 Task: Open Card Arbitration Execution Review in Board Sales Forecasting Software to Workspace Administrative Assistance and add a team member Softage.1@softage.net, a label Red, a checklist Affiliate Marketing, an attachment from your google drive, a color Red and finally, add a card description 'Plan and execute company team-building activity outdoors' and a comment 'This task presents an opportunity to innovate and come up with new solutions to old problems.'. Add a start date 'Jan 01, 1900' with a due date 'Jan 08, 1900'
Action: Mouse moved to (318, 190)
Screenshot: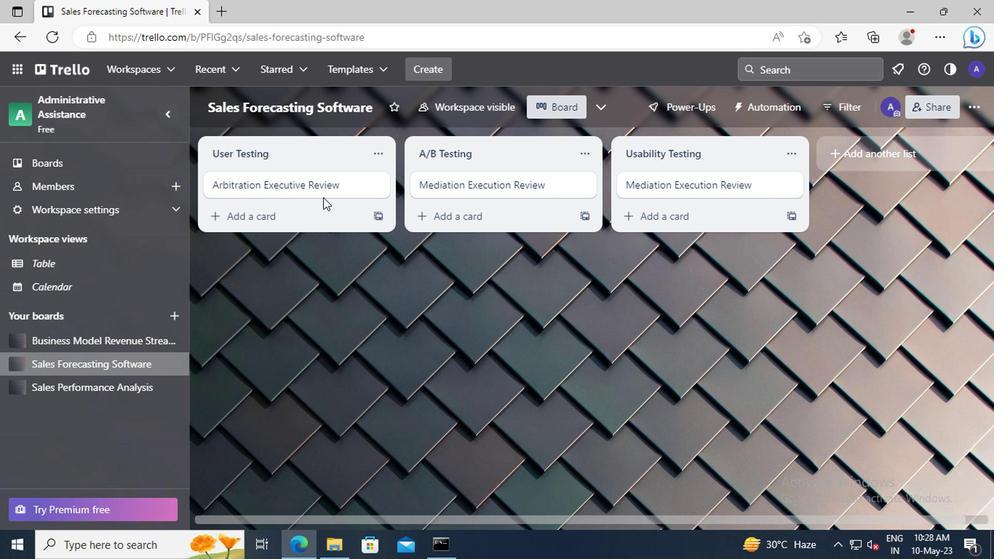 
Action: Mouse pressed left at (318, 190)
Screenshot: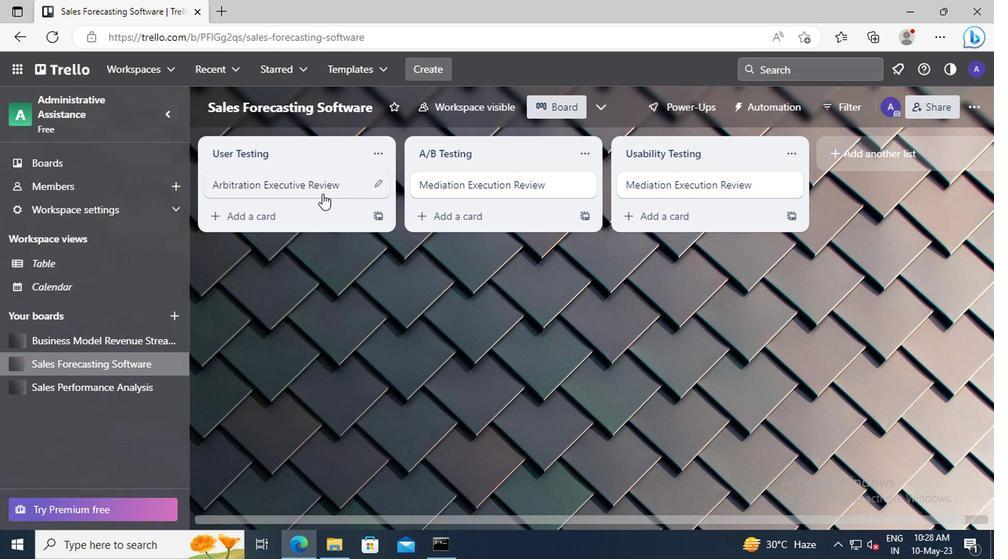 
Action: Mouse moved to (682, 186)
Screenshot: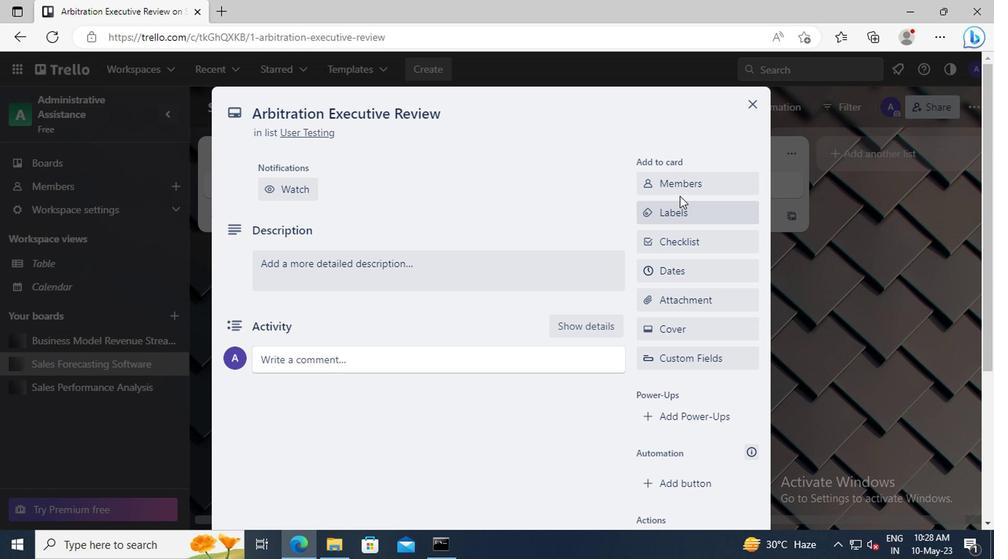
Action: Mouse pressed left at (682, 186)
Screenshot: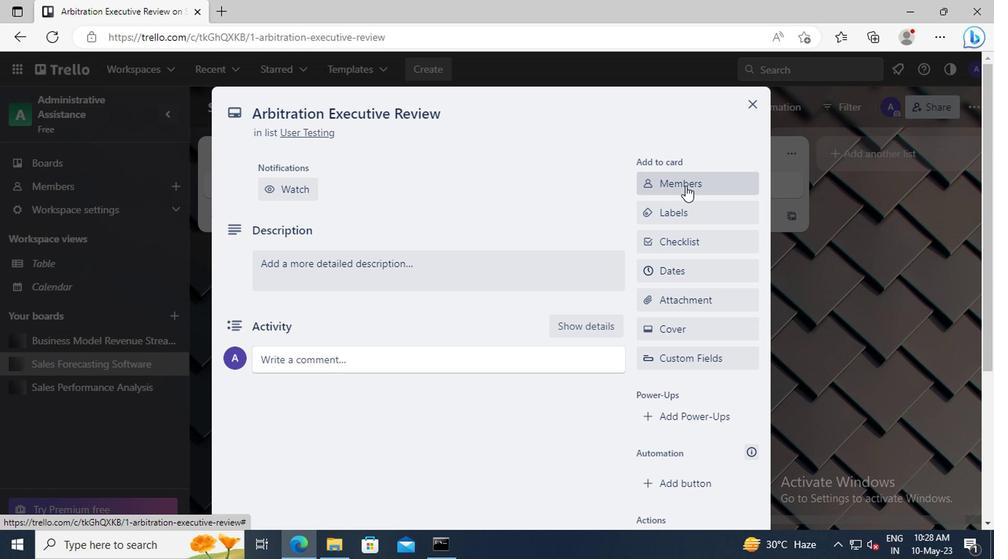 
Action: Key pressed <Key.shift>SOFTAGE.1
Screenshot: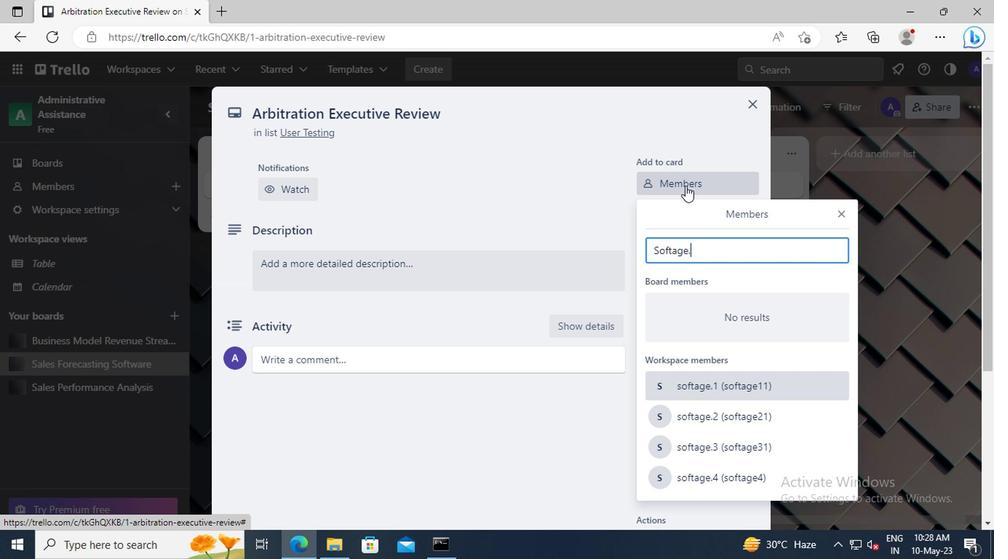 
Action: Mouse moved to (696, 386)
Screenshot: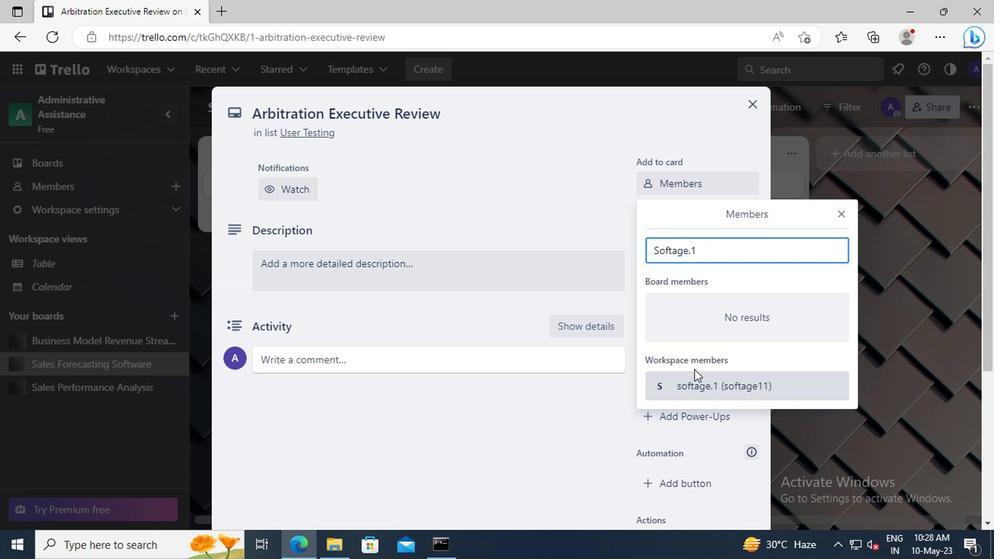 
Action: Mouse pressed left at (696, 386)
Screenshot: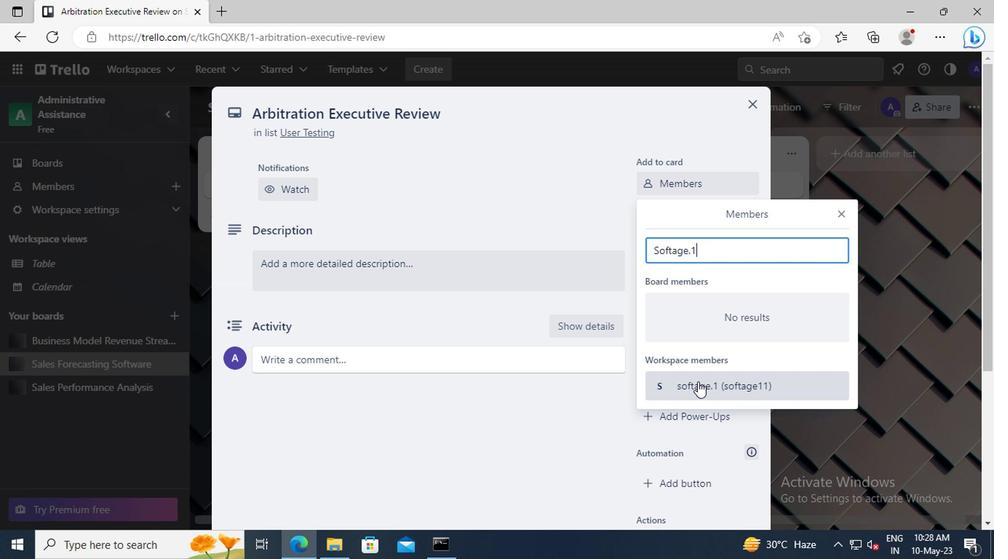 
Action: Mouse moved to (839, 212)
Screenshot: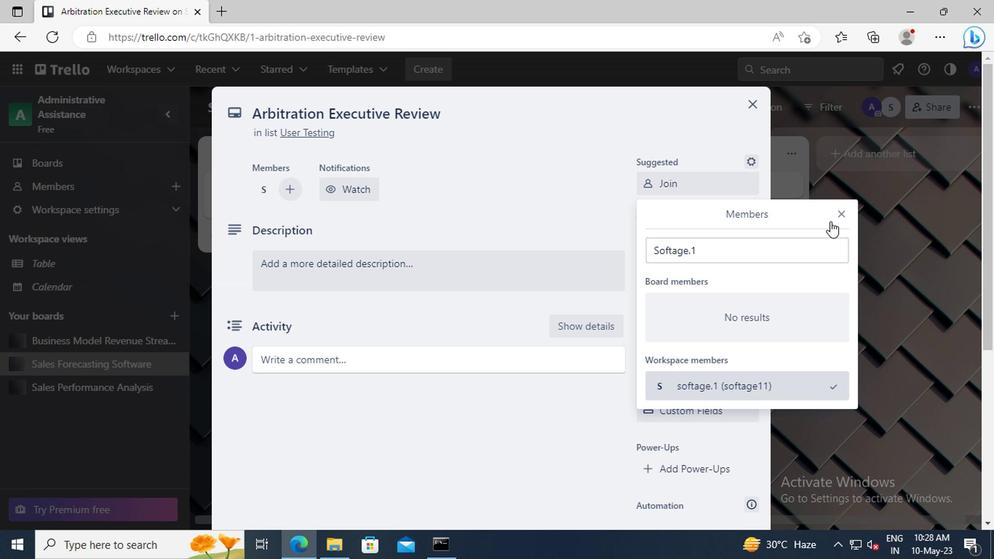 
Action: Mouse pressed left at (839, 212)
Screenshot: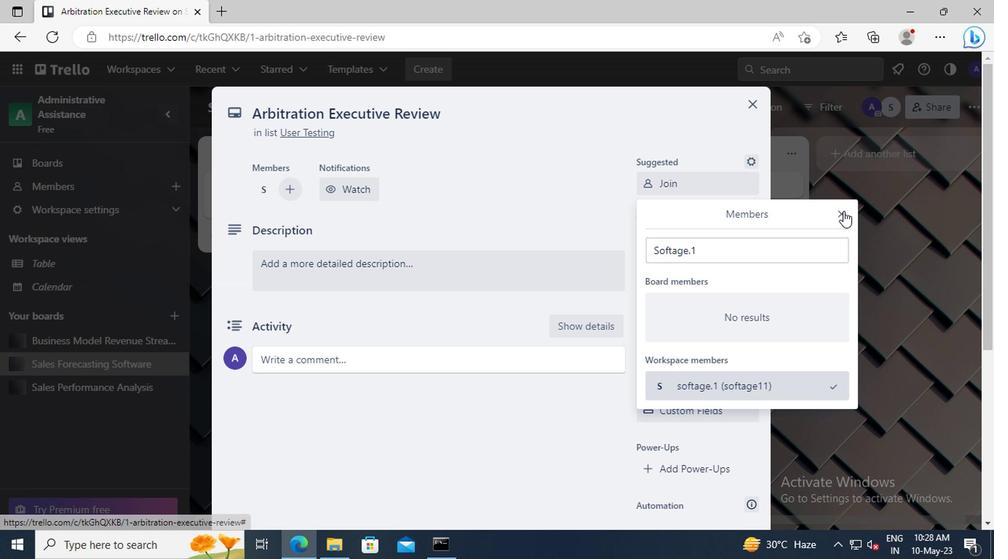 
Action: Mouse moved to (728, 258)
Screenshot: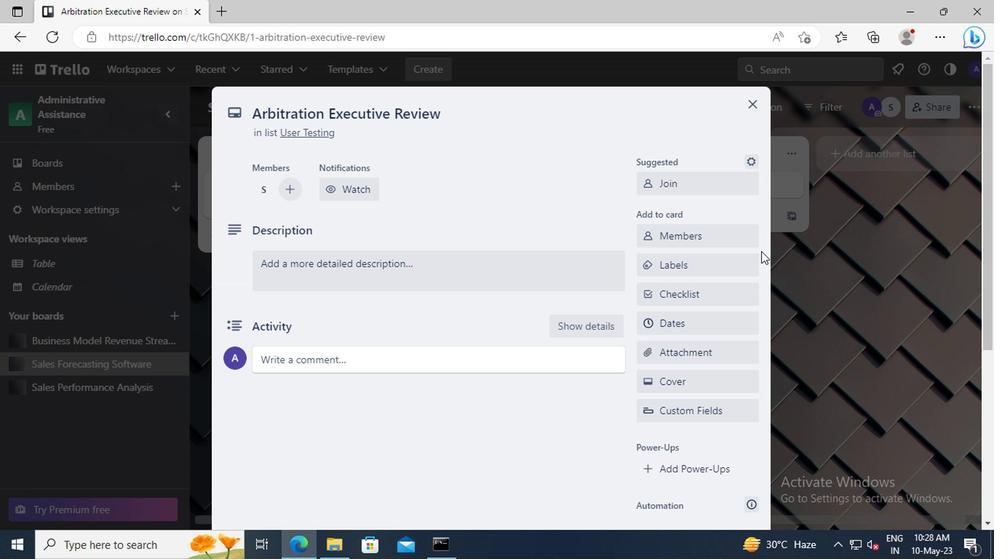 
Action: Mouse pressed left at (728, 258)
Screenshot: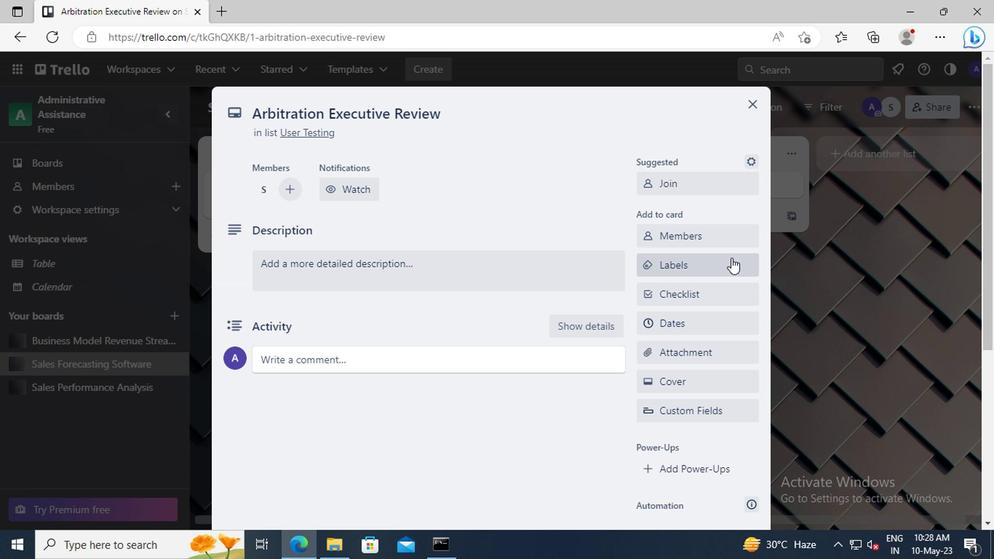 
Action: Mouse moved to (730, 361)
Screenshot: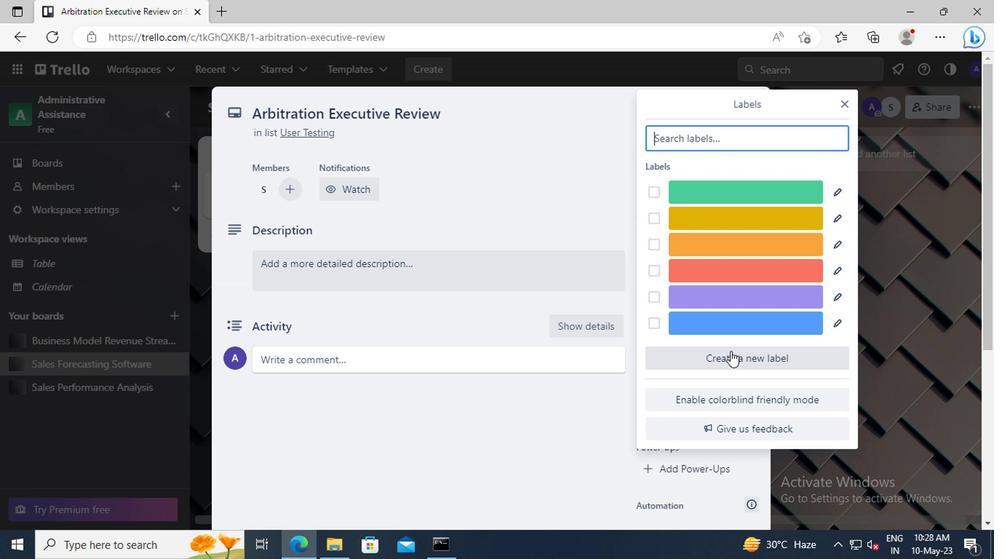 
Action: Mouse pressed left at (730, 361)
Screenshot: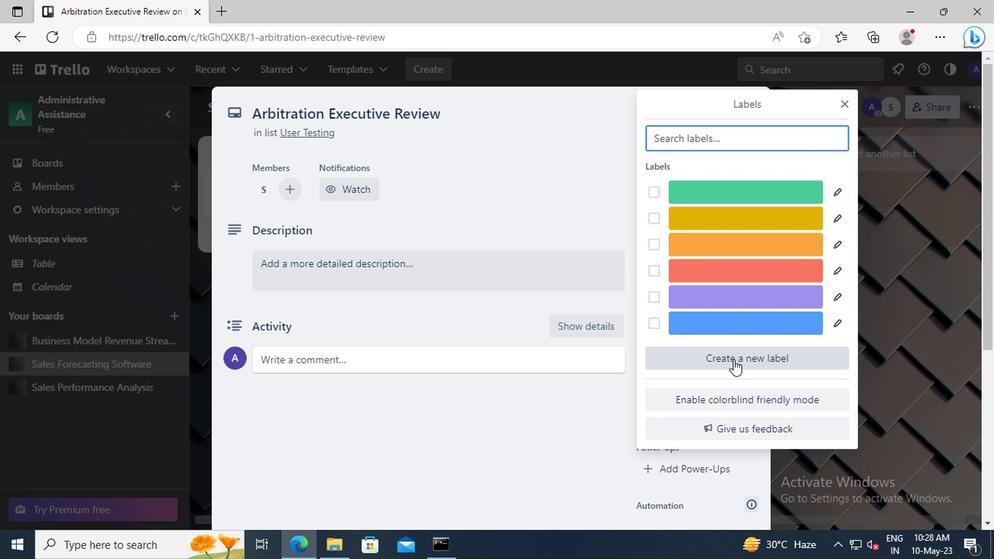 
Action: Mouse moved to (776, 314)
Screenshot: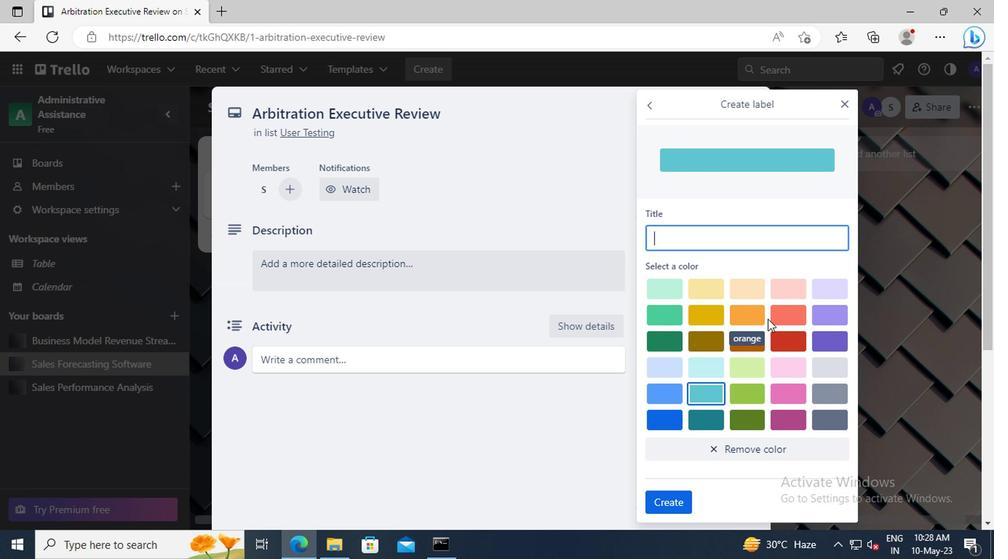 
Action: Mouse pressed left at (776, 314)
Screenshot: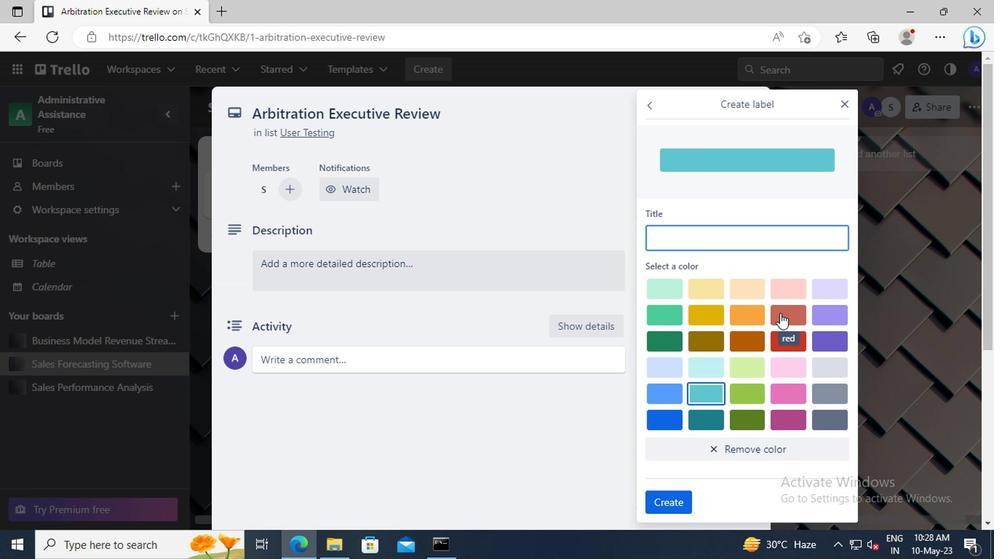 
Action: Mouse moved to (676, 501)
Screenshot: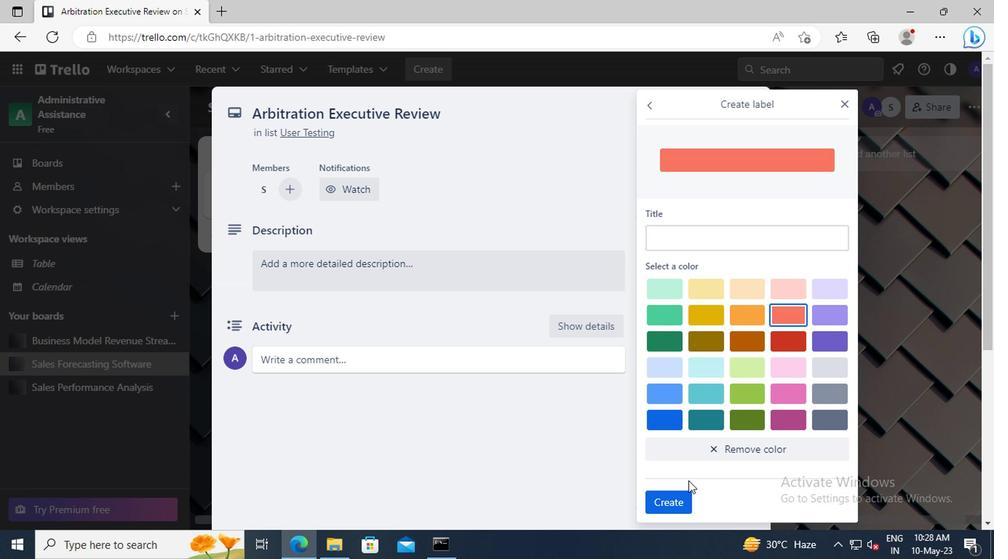 
Action: Mouse pressed left at (676, 501)
Screenshot: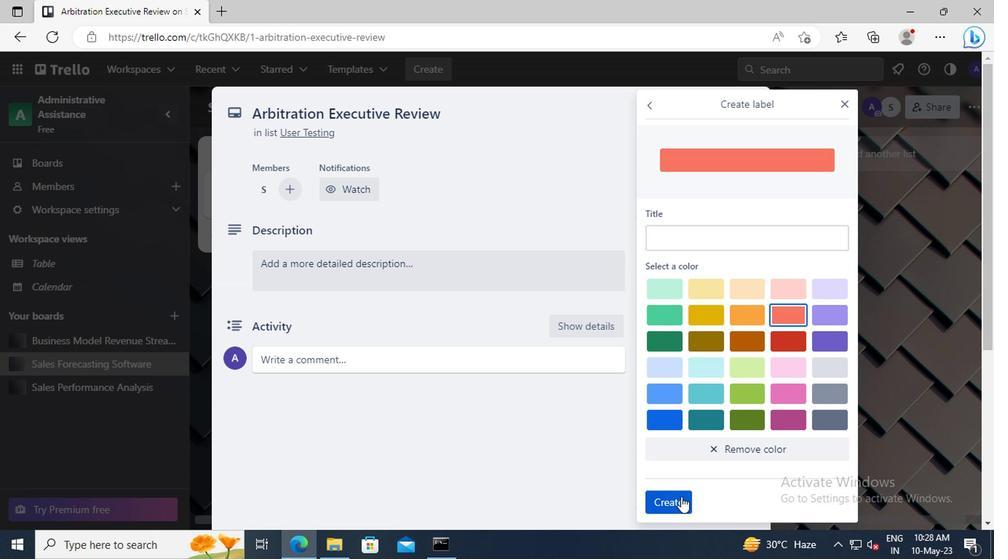 
Action: Mouse moved to (839, 104)
Screenshot: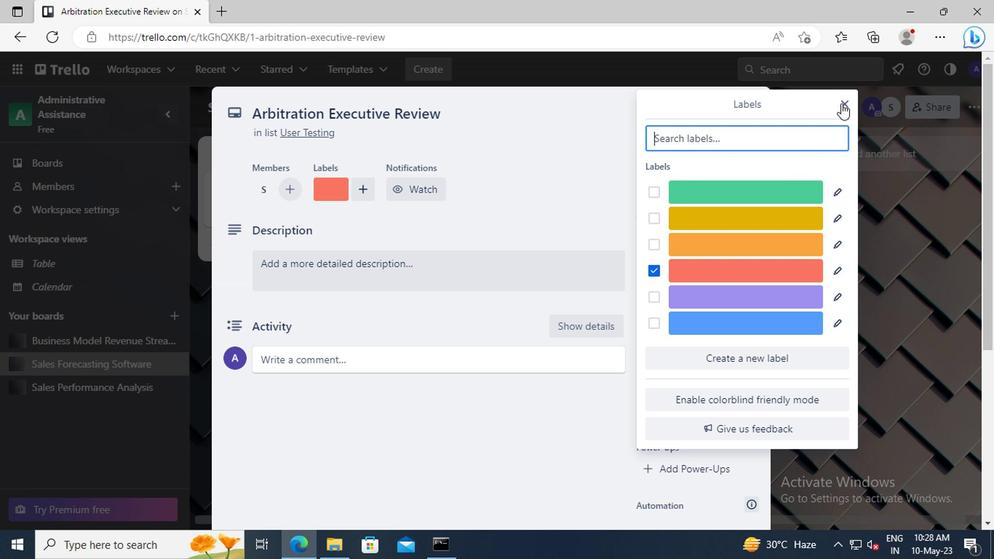 
Action: Mouse pressed left at (839, 104)
Screenshot: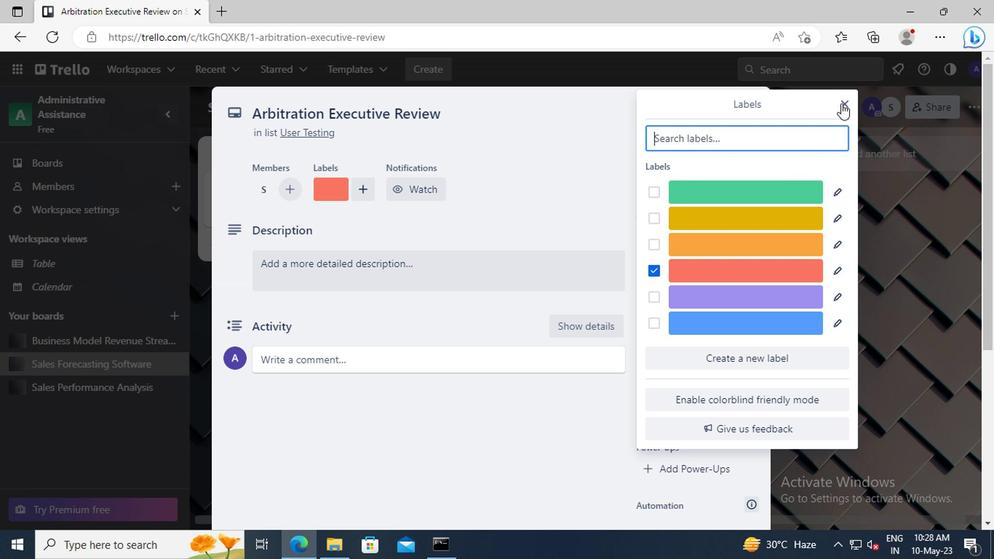 
Action: Mouse moved to (697, 297)
Screenshot: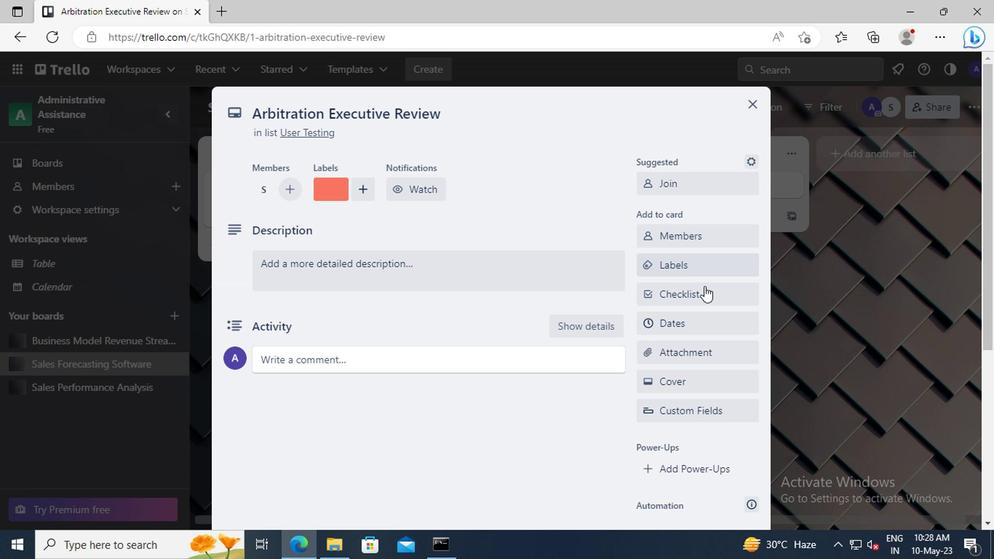 
Action: Mouse pressed left at (697, 297)
Screenshot: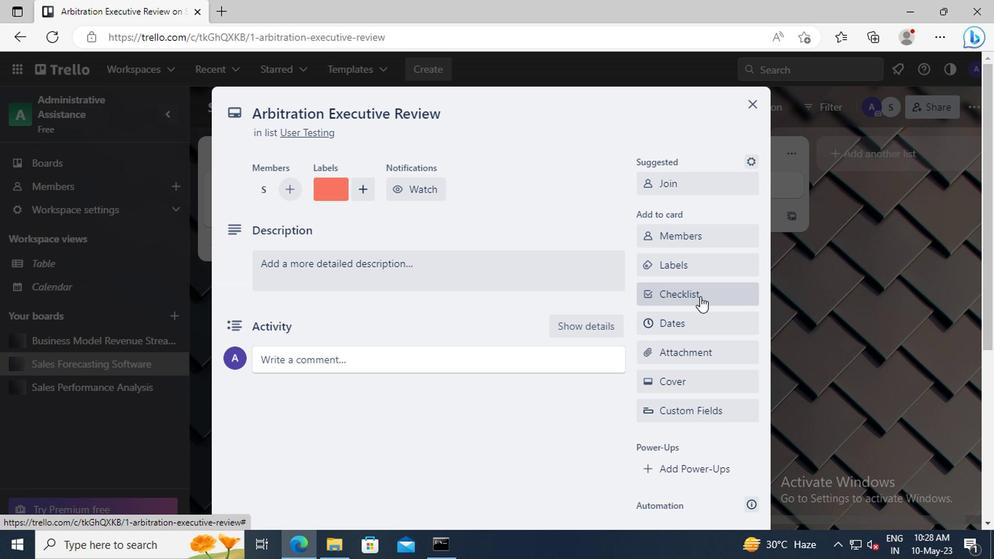 
Action: Key pressed <Key.shift>AFFILIATE<Key.space><Key.shift>MARKETING
Screenshot: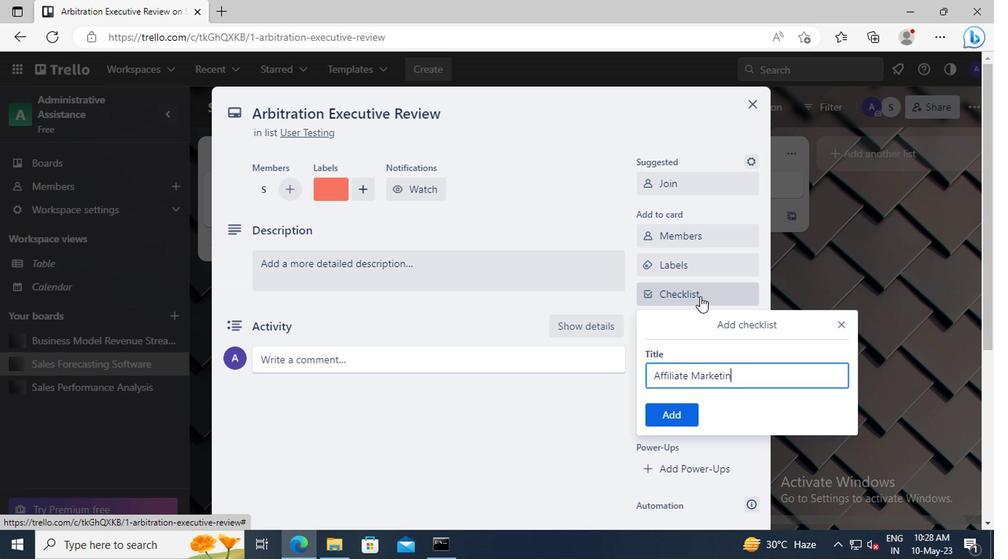 
Action: Mouse moved to (674, 410)
Screenshot: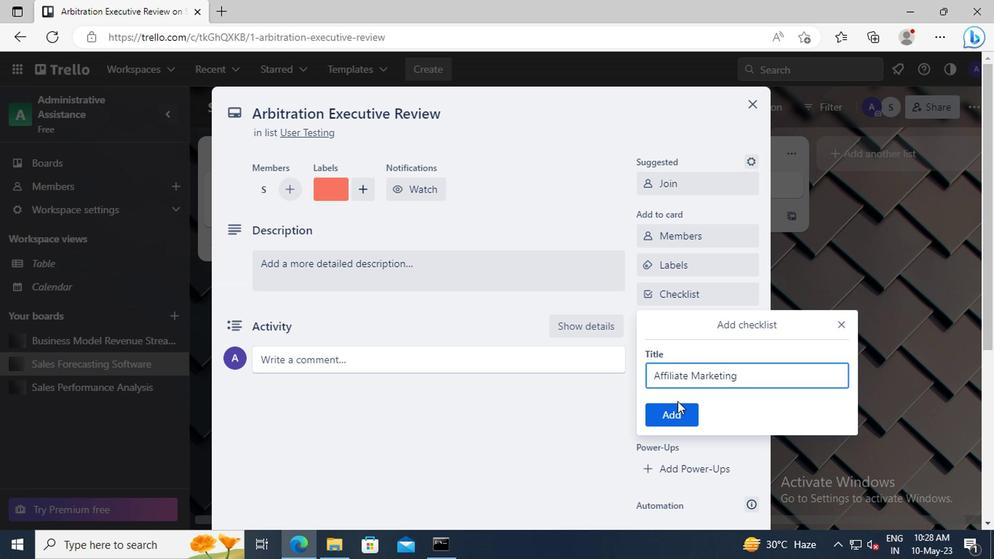 
Action: Mouse pressed left at (674, 410)
Screenshot: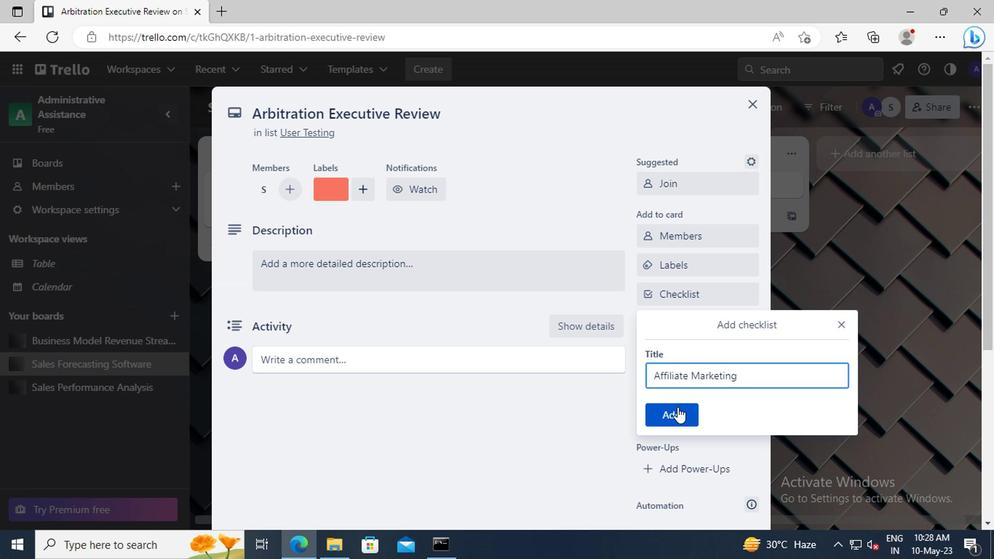 
Action: Mouse moved to (676, 357)
Screenshot: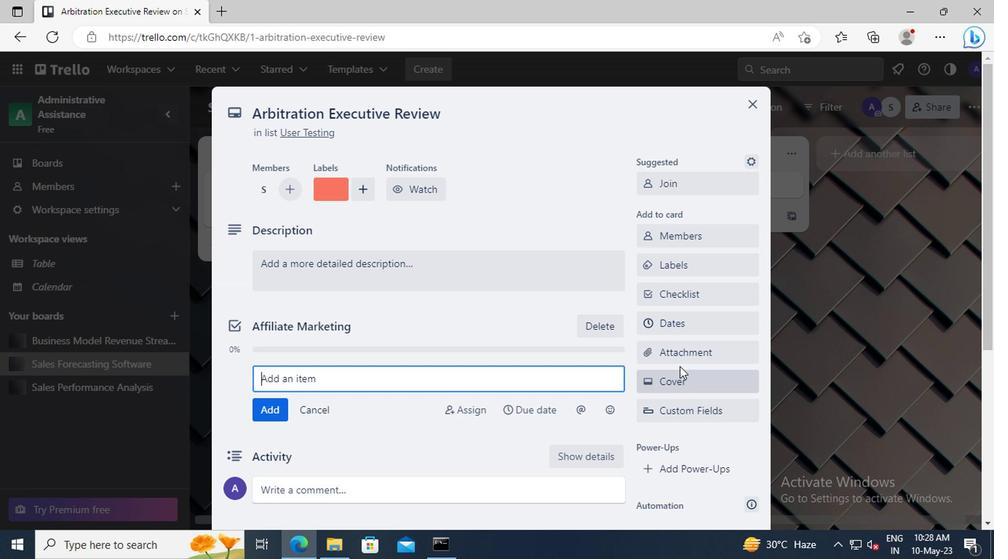 
Action: Mouse pressed left at (676, 357)
Screenshot: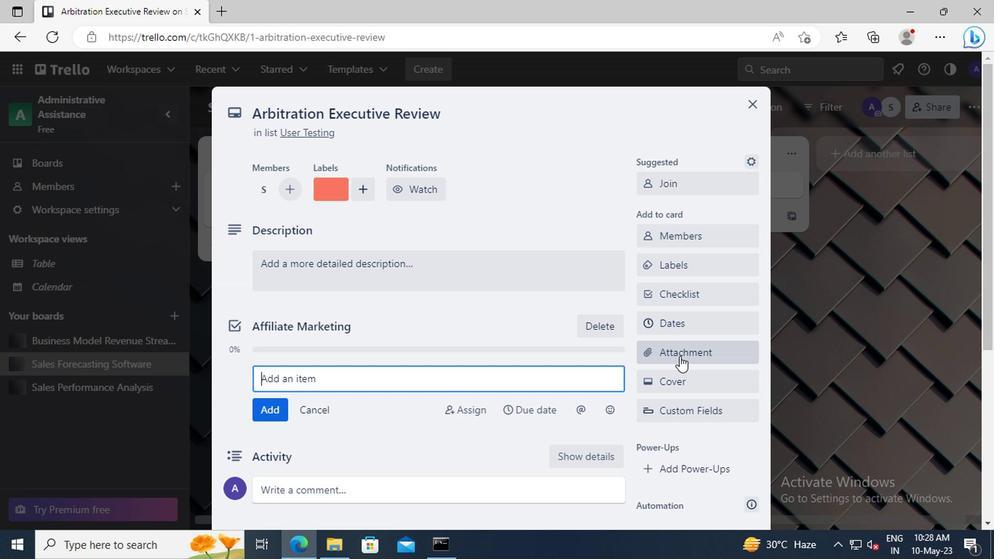 
Action: Mouse moved to (685, 183)
Screenshot: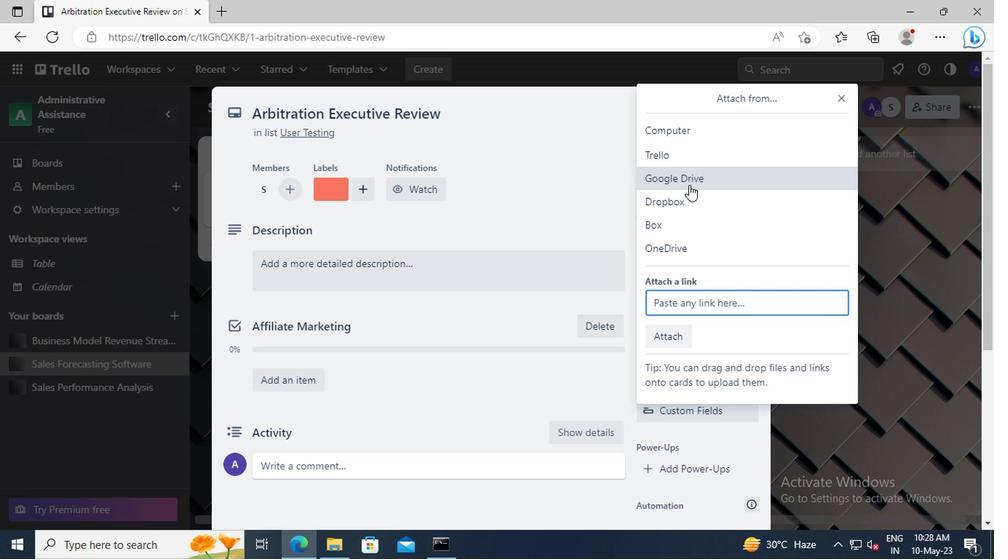 
Action: Mouse pressed left at (685, 183)
Screenshot: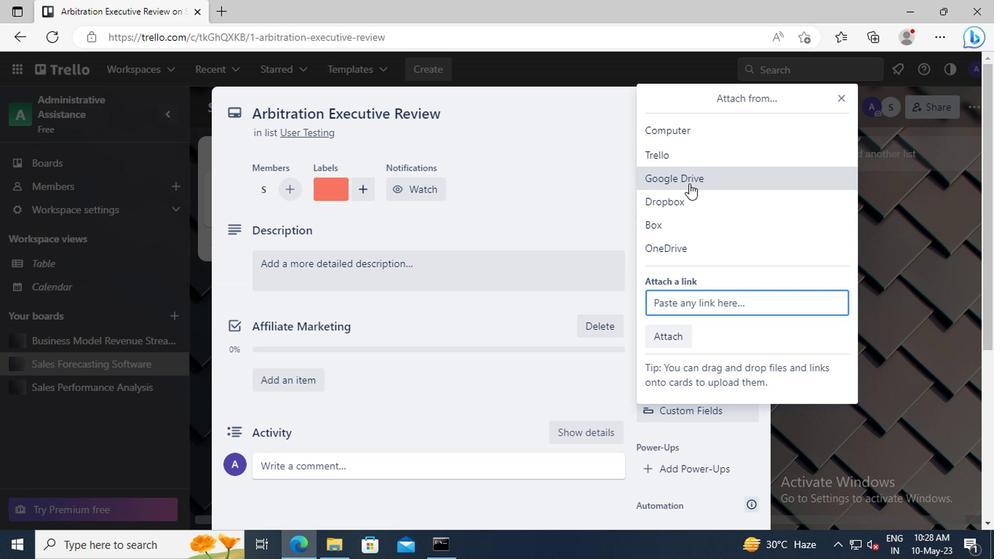 
Action: Mouse moved to (280, 322)
Screenshot: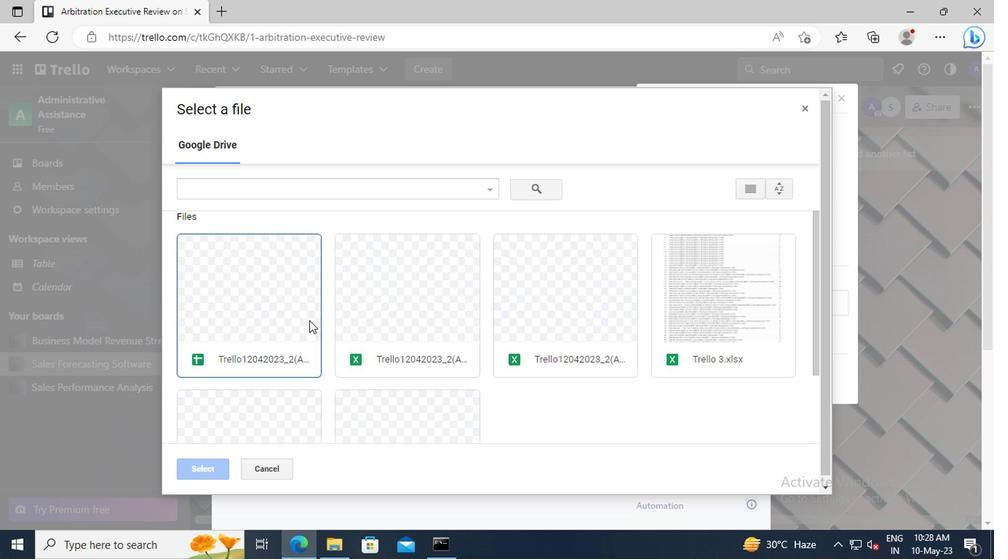 
Action: Mouse pressed left at (280, 322)
Screenshot: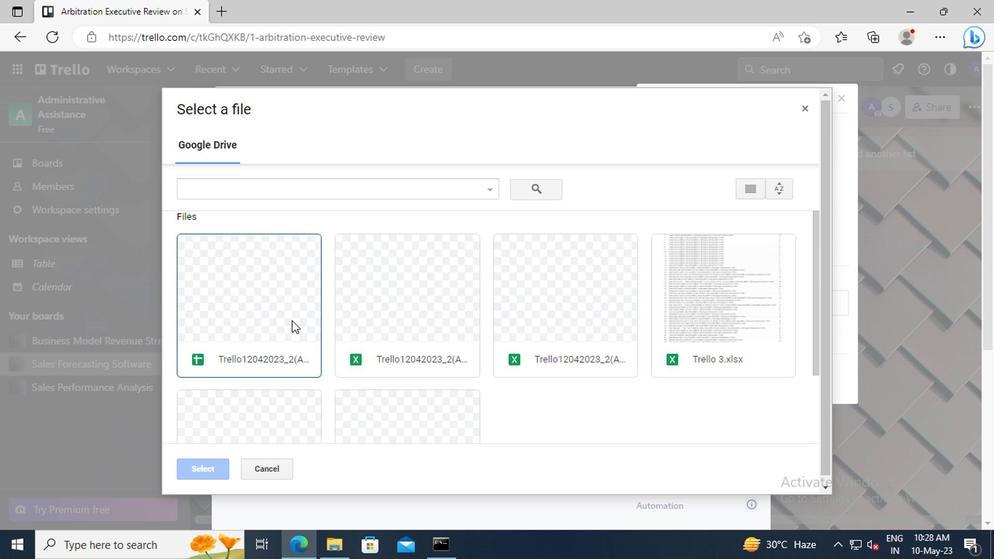 
Action: Mouse moved to (215, 467)
Screenshot: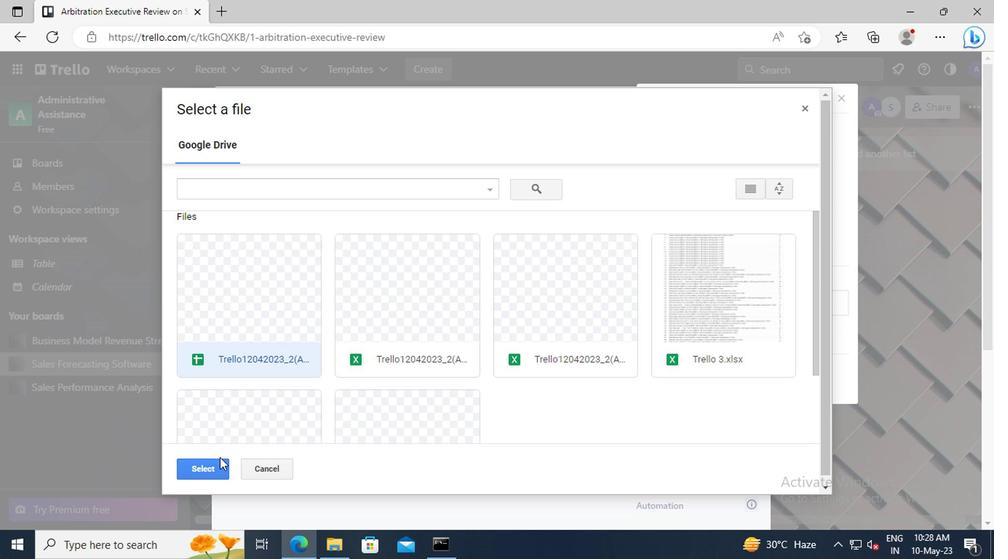 
Action: Mouse pressed left at (215, 467)
Screenshot: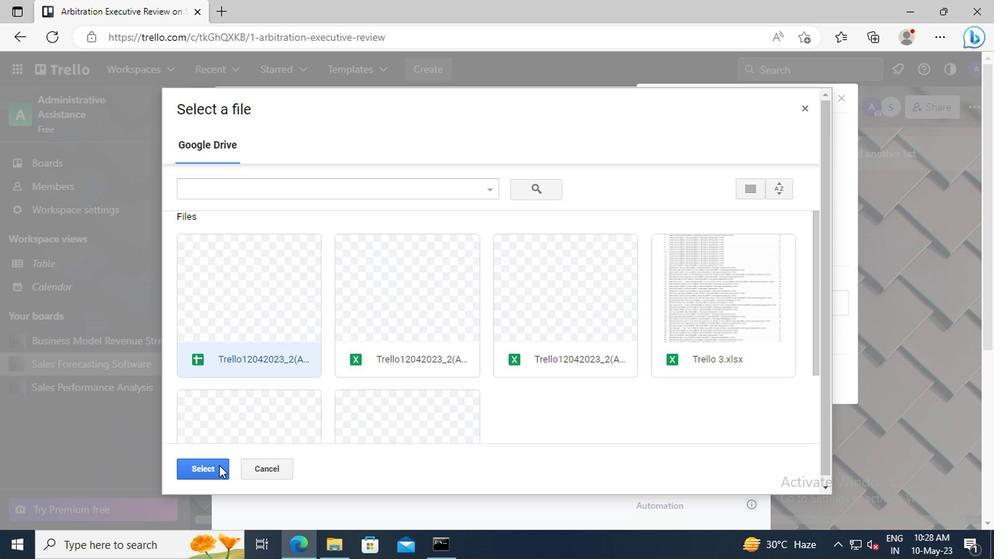 
Action: Mouse moved to (654, 382)
Screenshot: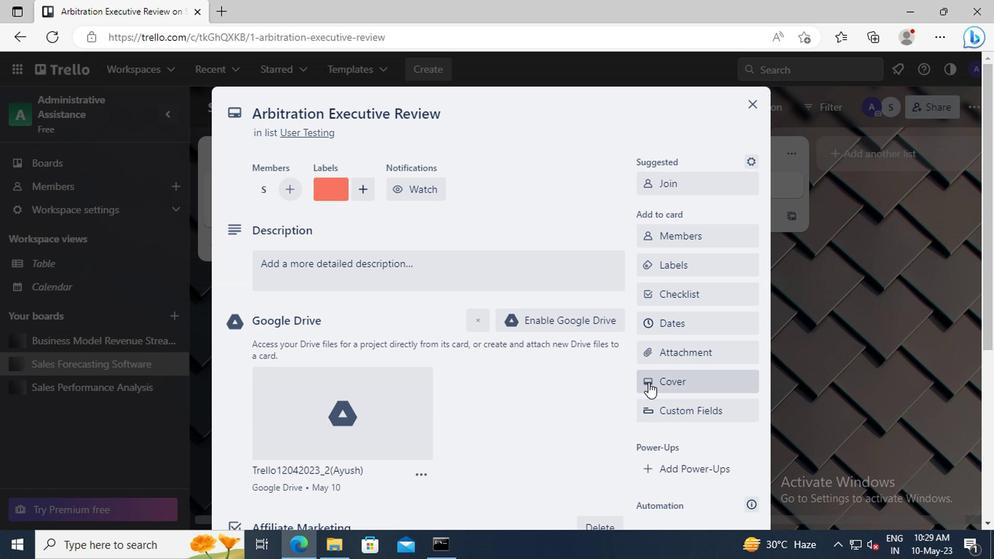 
Action: Mouse pressed left at (654, 382)
Screenshot: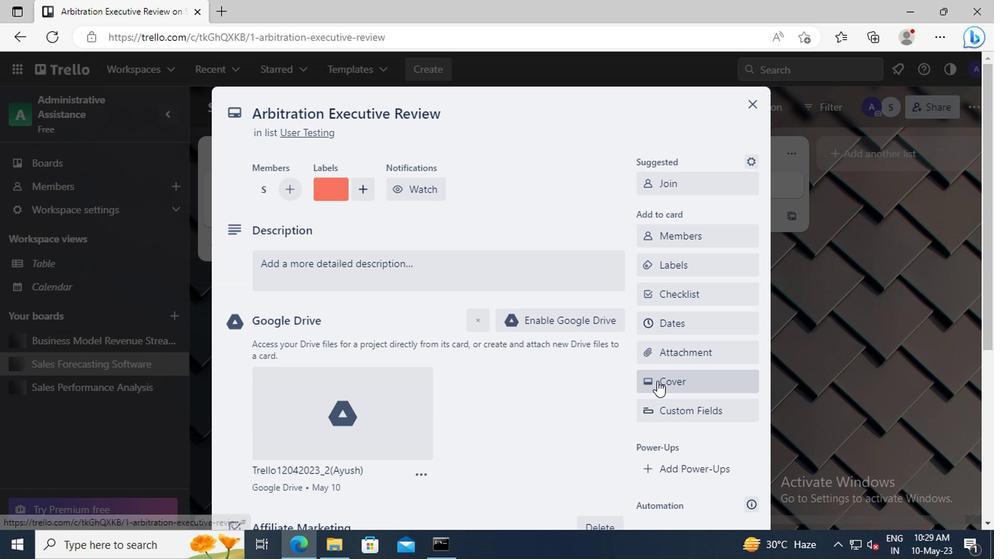 
Action: Mouse moved to (787, 240)
Screenshot: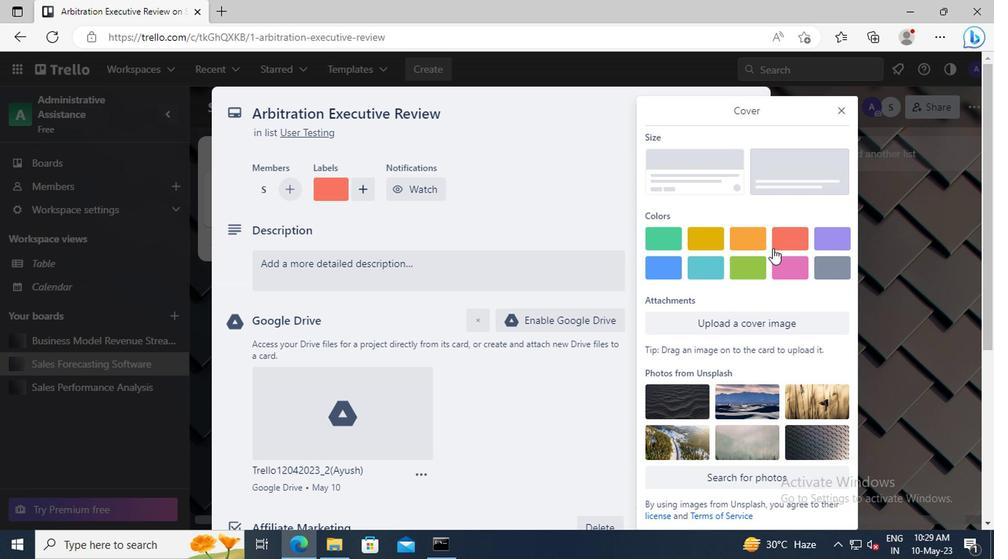
Action: Mouse pressed left at (787, 240)
Screenshot: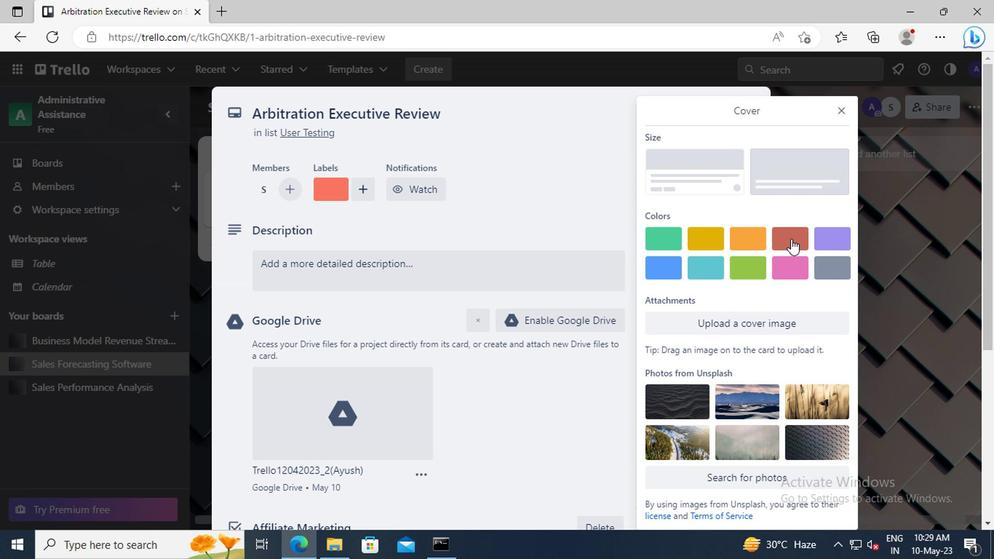 
Action: Mouse moved to (841, 101)
Screenshot: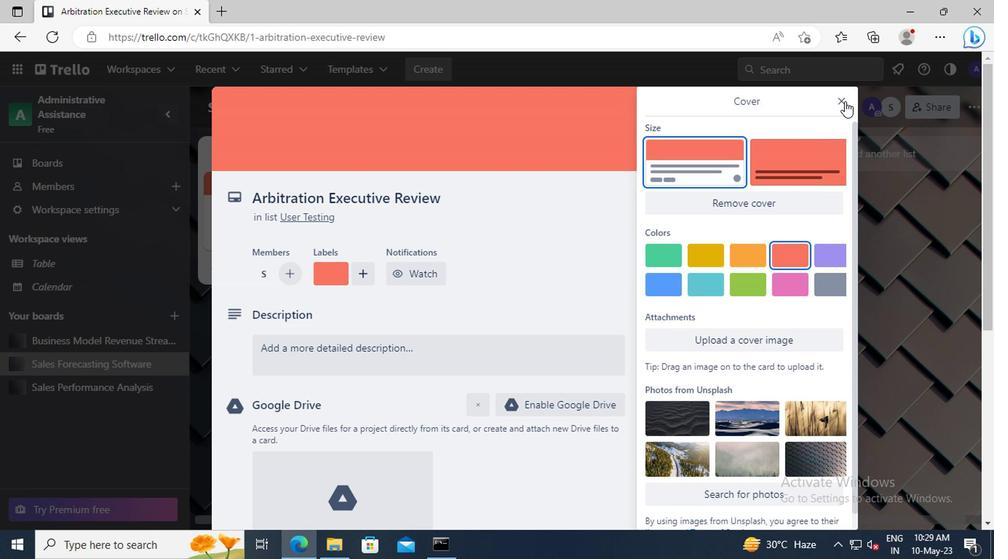 
Action: Mouse pressed left at (841, 101)
Screenshot: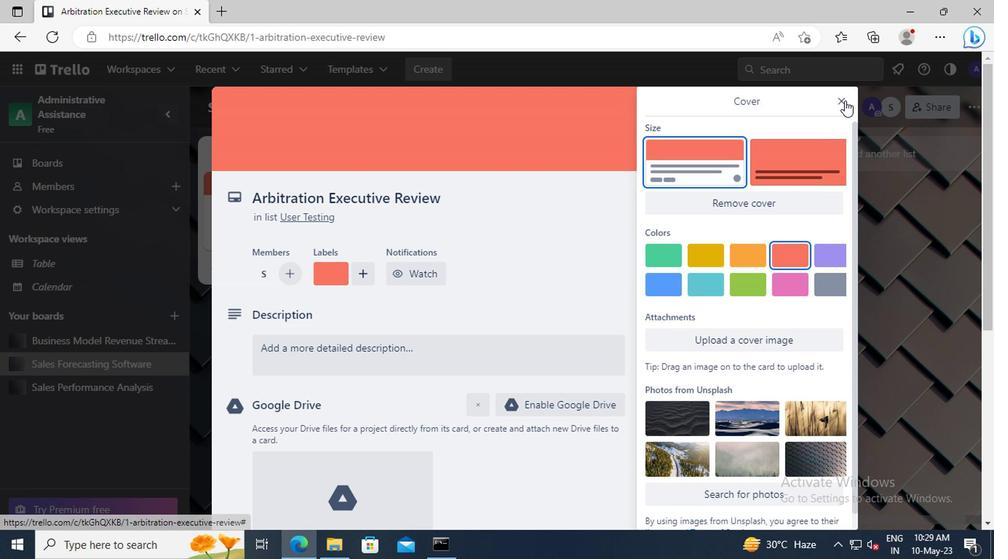 
Action: Mouse moved to (362, 360)
Screenshot: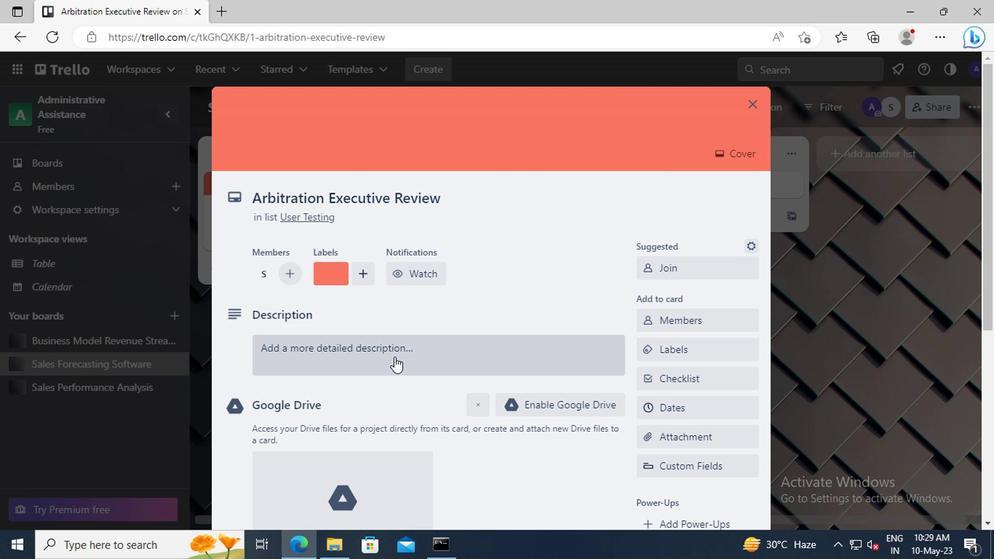 
Action: Mouse pressed left at (362, 360)
Screenshot: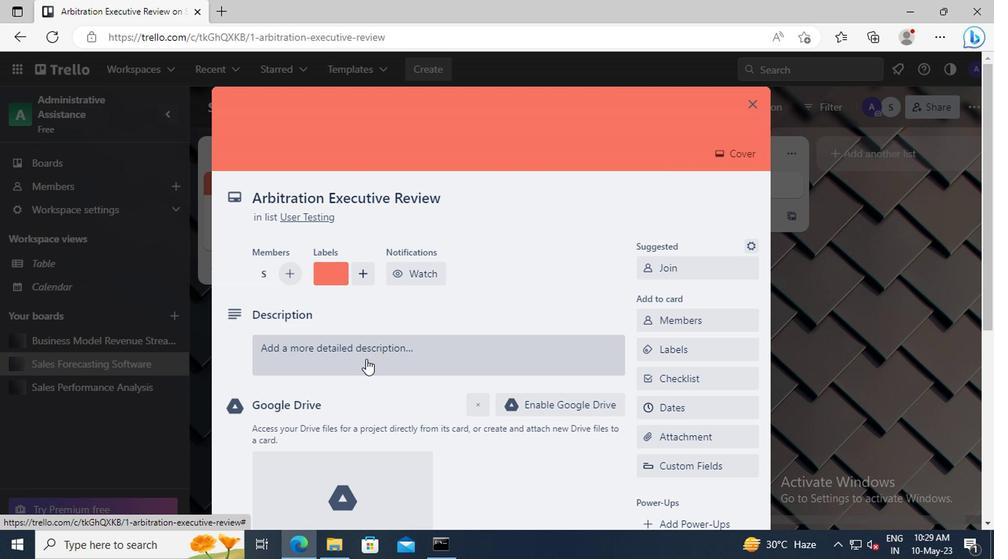 
Action: Key pressed <Key.shift>PLAN<Key.space>AND<Key.space>EXECUTE<Key.space>COMPANY<Key.space>TEAM-BUILDING<Key.space>ACTIVITY<Key.space>OUTDOORS
Screenshot: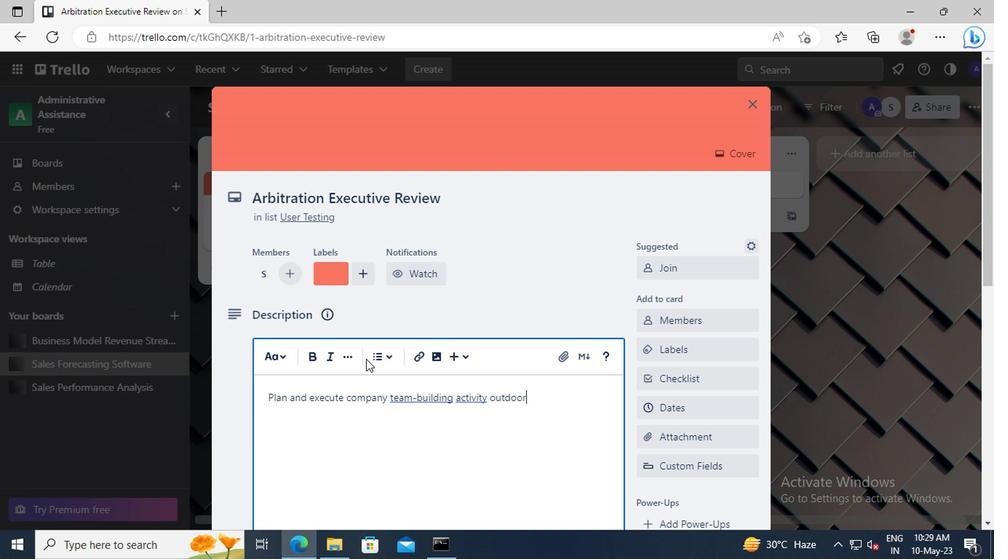 
Action: Mouse scrolled (362, 359) with delta (0, 0)
Screenshot: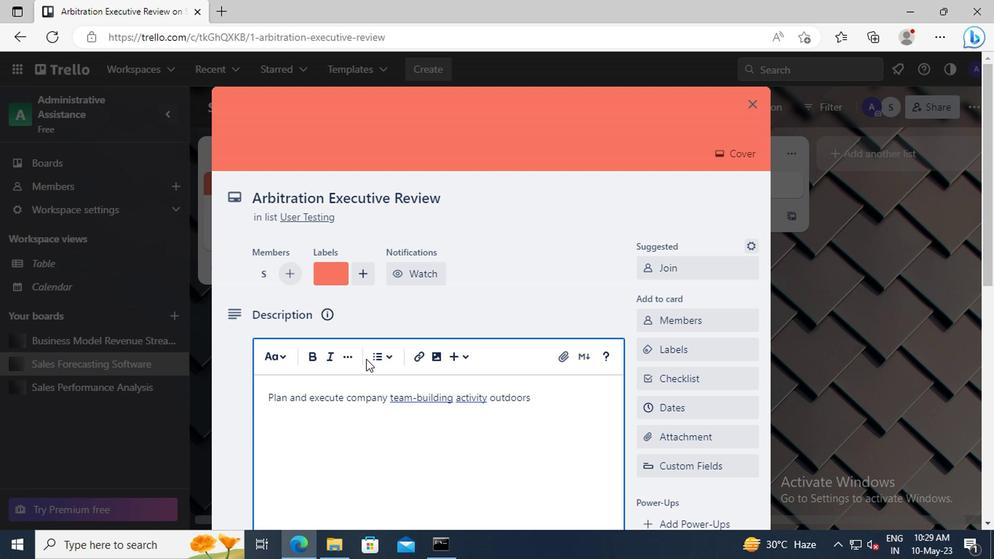 
Action: Mouse moved to (362, 351)
Screenshot: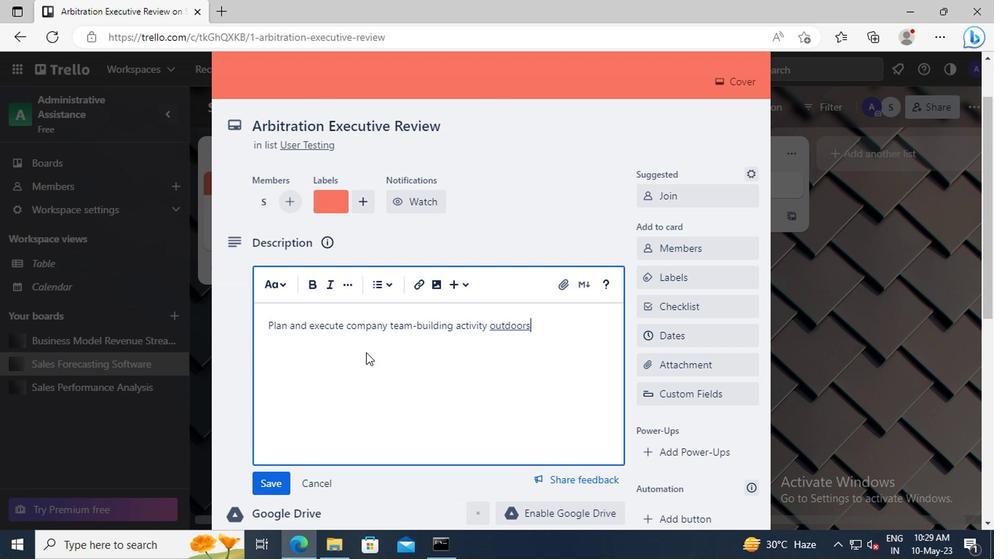 
Action: Mouse scrolled (362, 351) with delta (0, 0)
Screenshot: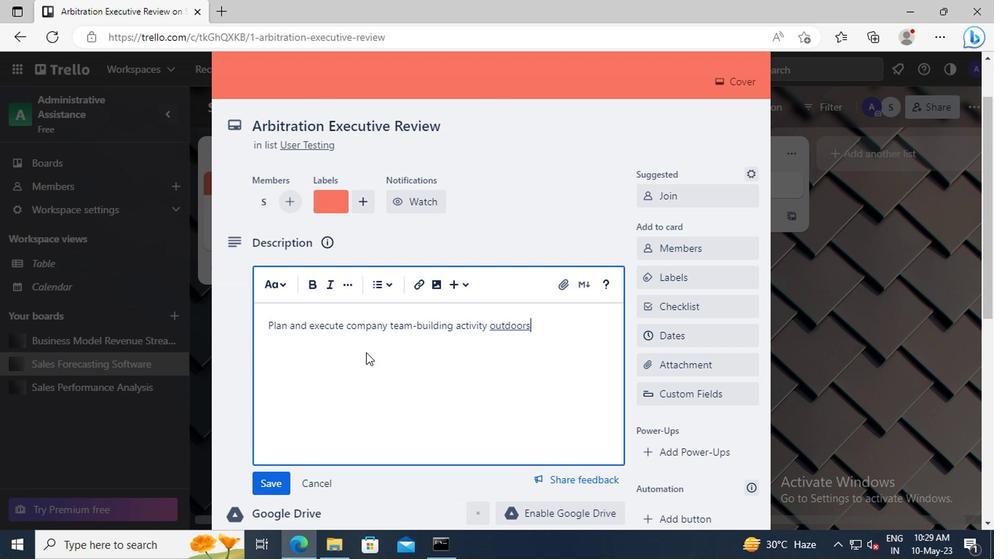 
Action: Mouse moved to (361, 349)
Screenshot: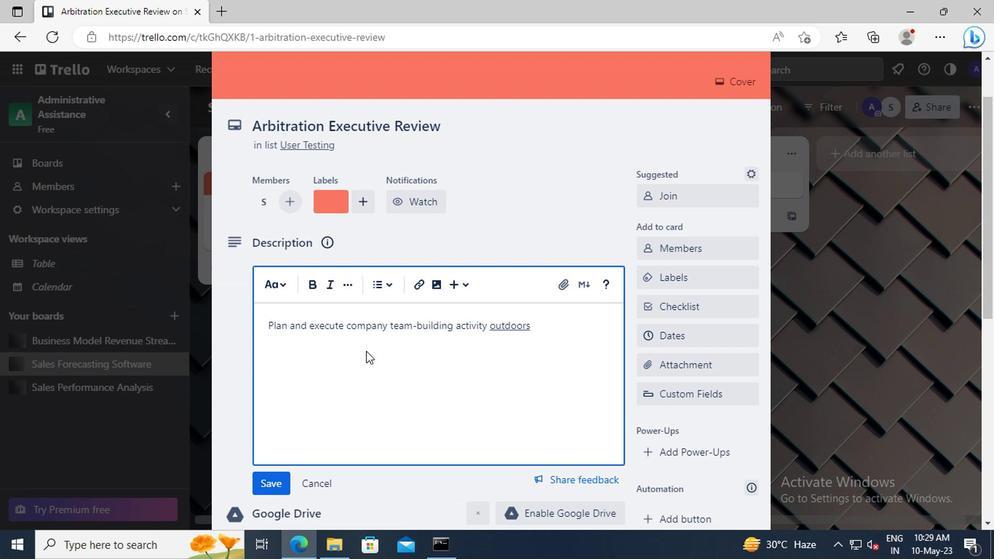 
Action: Mouse scrolled (361, 348) with delta (0, -1)
Screenshot: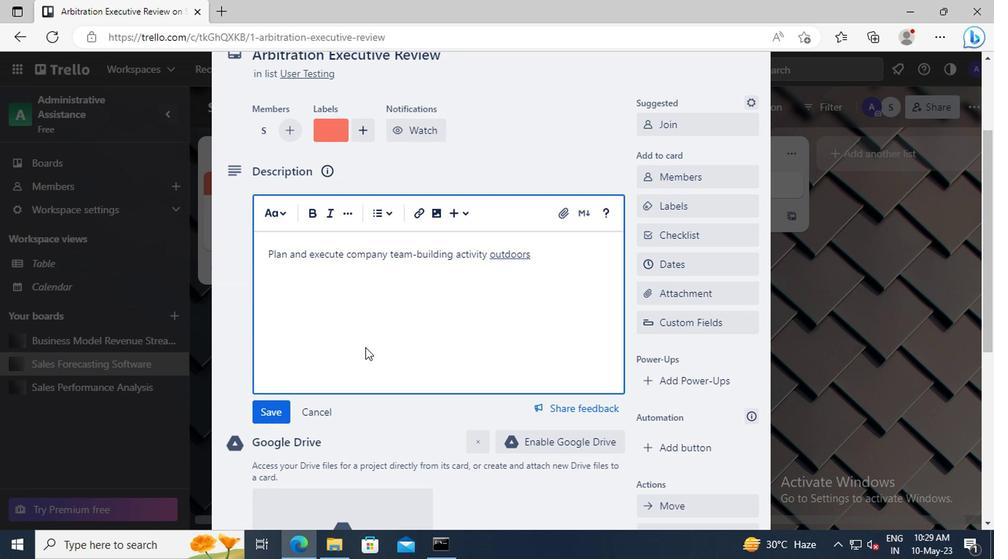 
Action: Mouse moved to (267, 339)
Screenshot: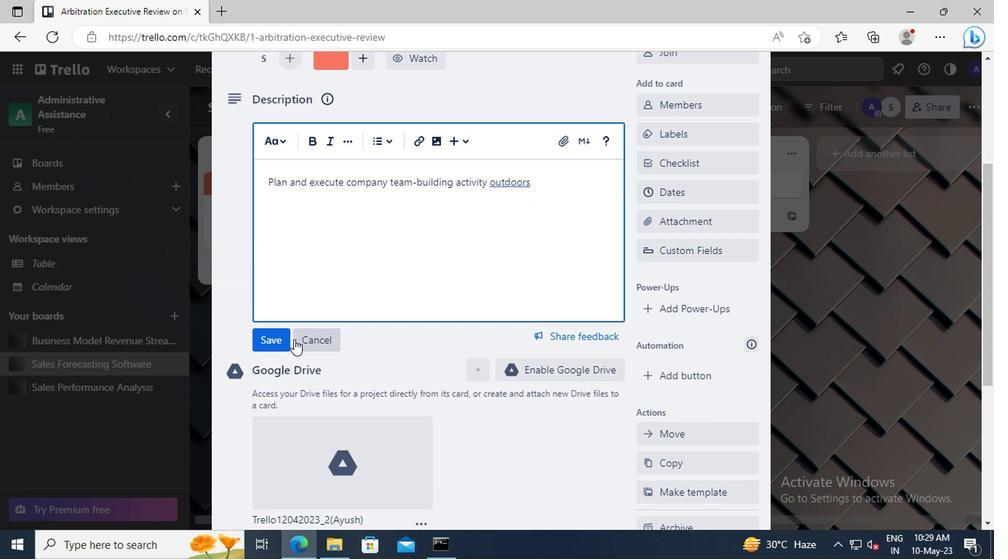 
Action: Mouse pressed left at (267, 339)
Screenshot: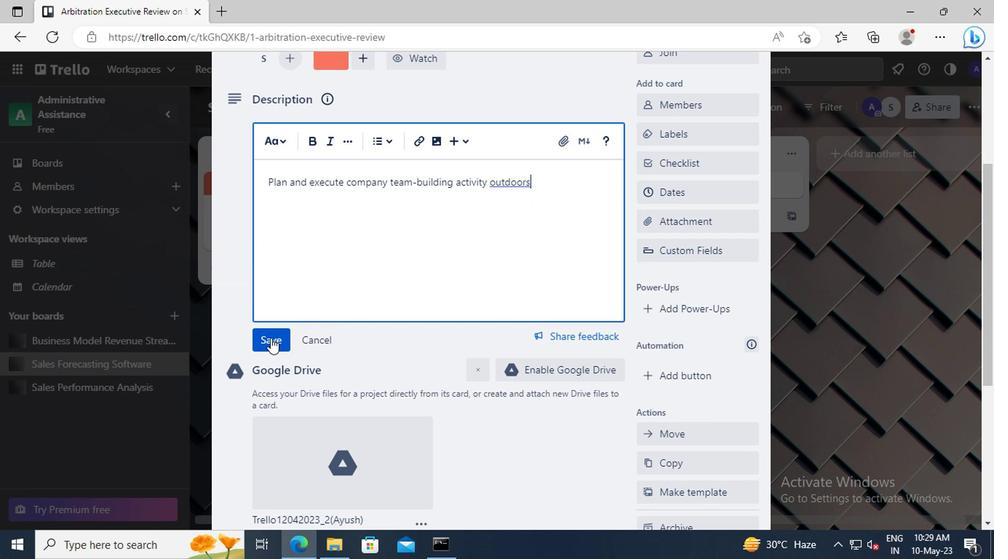 
Action: Mouse scrolled (267, 338) with delta (0, 0)
Screenshot: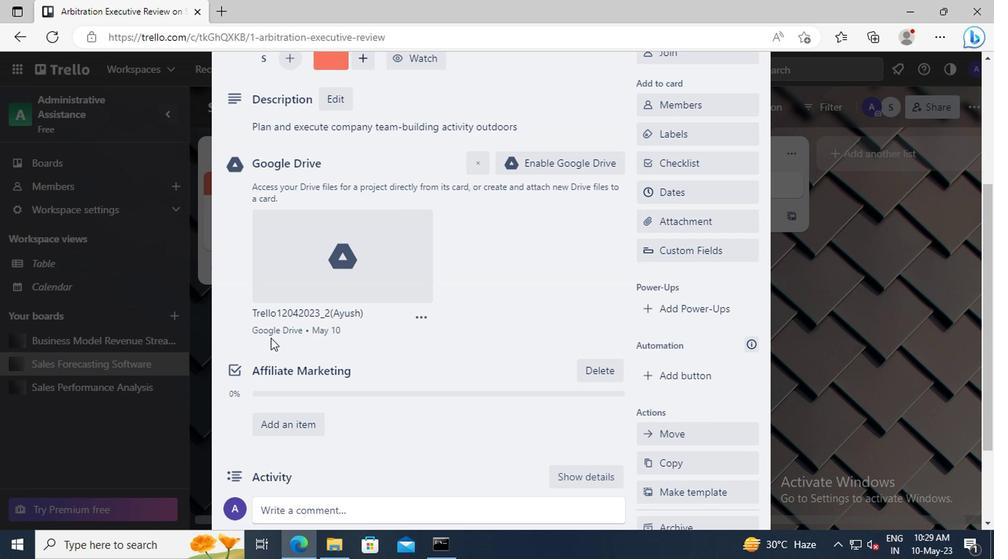 
Action: Mouse scrolled (267, 338) with delta (0, 0)
Screenshot: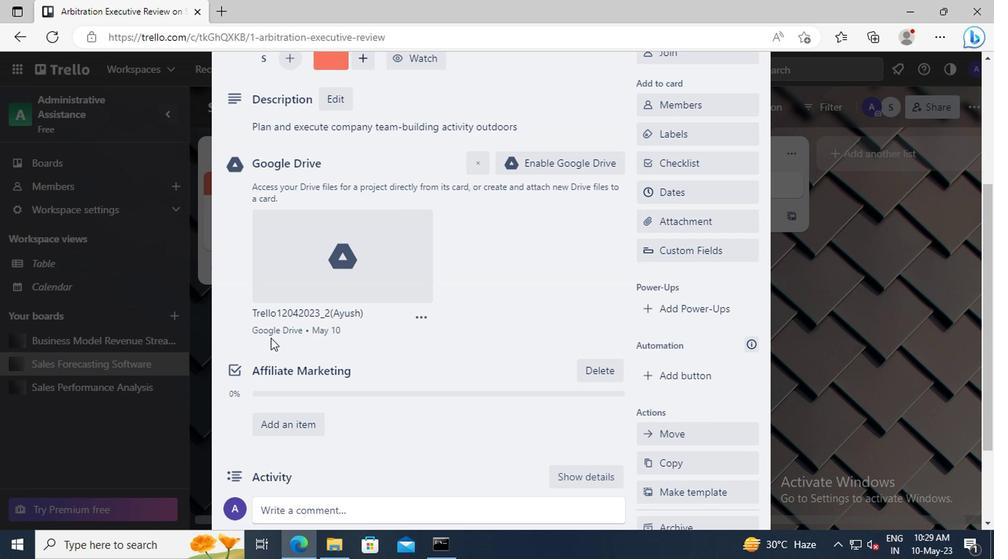 
Action: Mouse moved to (266, 397)
Screenshot: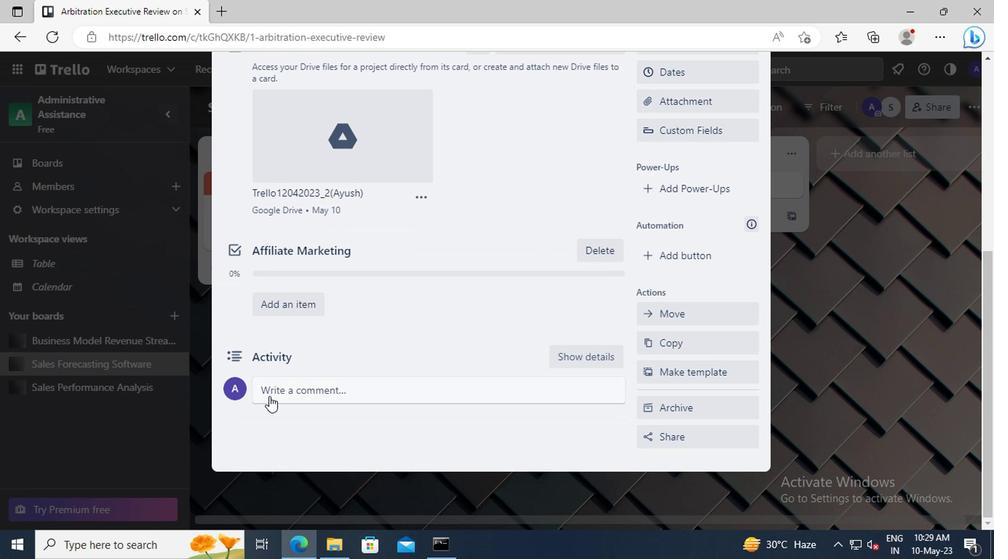 
Action: Mouse pressed left at (266, 397)
Screenshot: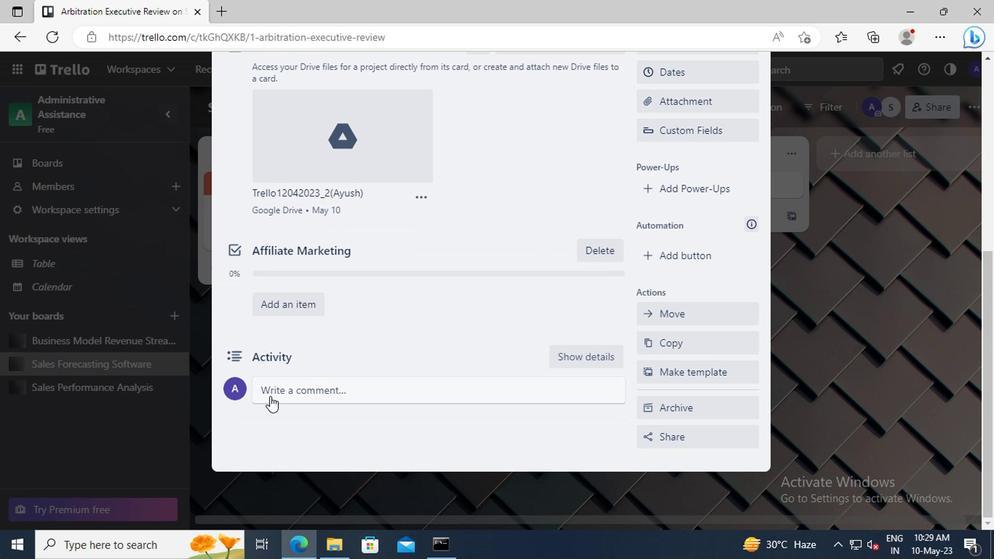 
Action: Key pressed <Key.shift>THIS<Key.space>TASK<Key.space>PRESENTS<Key.space>AN<Key.space>OPPORTUNITY<Key.space>TO<Key.space>INNOVATE<Key.space>AND<Key.space>COME<Key.space>UP<Key.space>WITH<Key.space>NEW<Key.space>SOLUTIONS<Key.space>TO<Key.space>OLD<Key.space>PROBLEMS
Screenshot: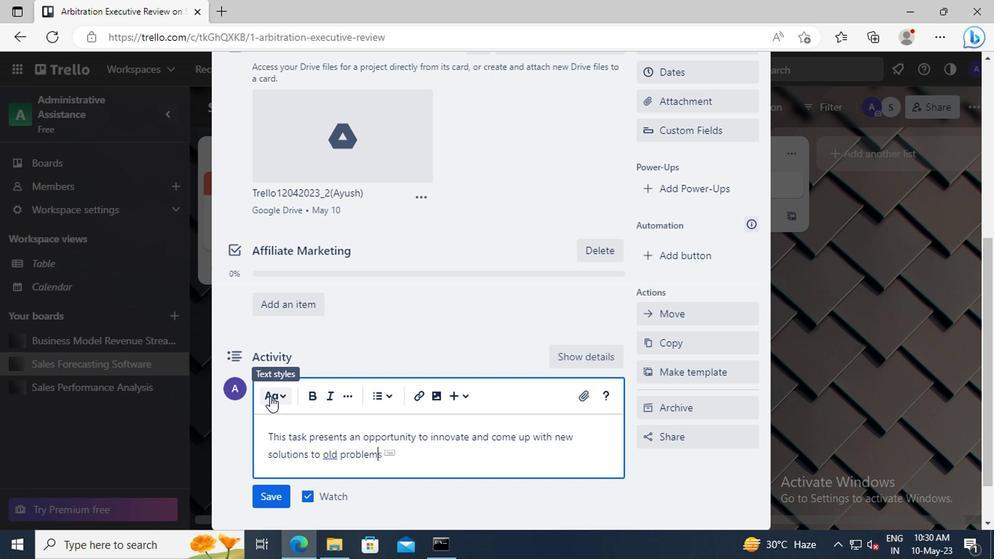 
Action: Mouse scrolled (266, 397) with delta (0, 0)
Screenshot: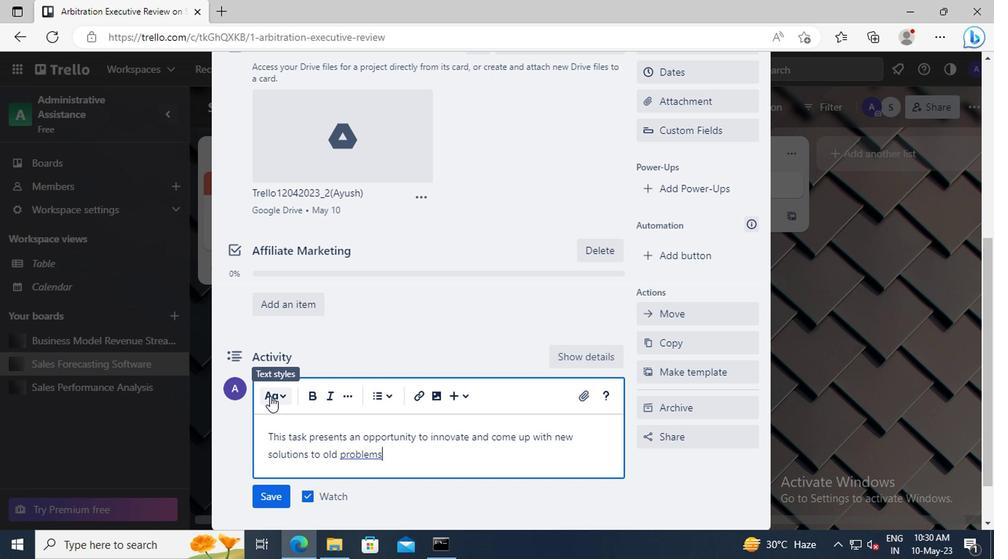 
Action: Mouse moved to (263, 436)
Screenshot: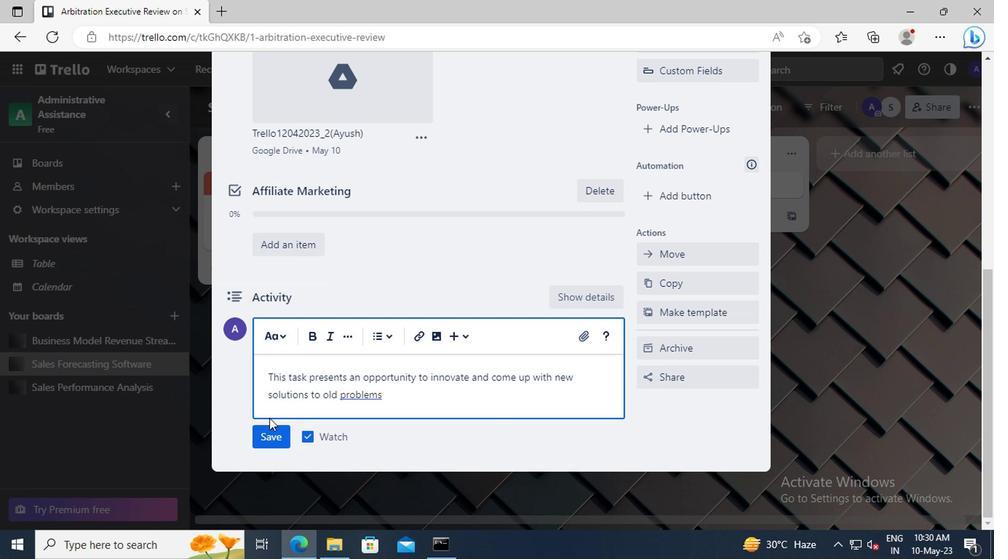 
Action: Mouse pressed left at (263, 436)
Screenshot: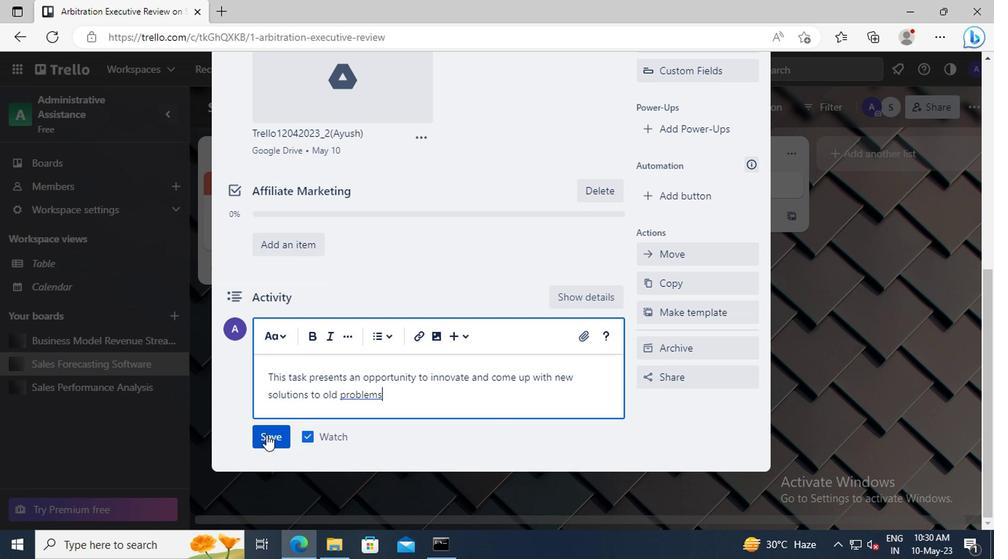 
Action: Mouse moved to (675, 338)
Screenshot: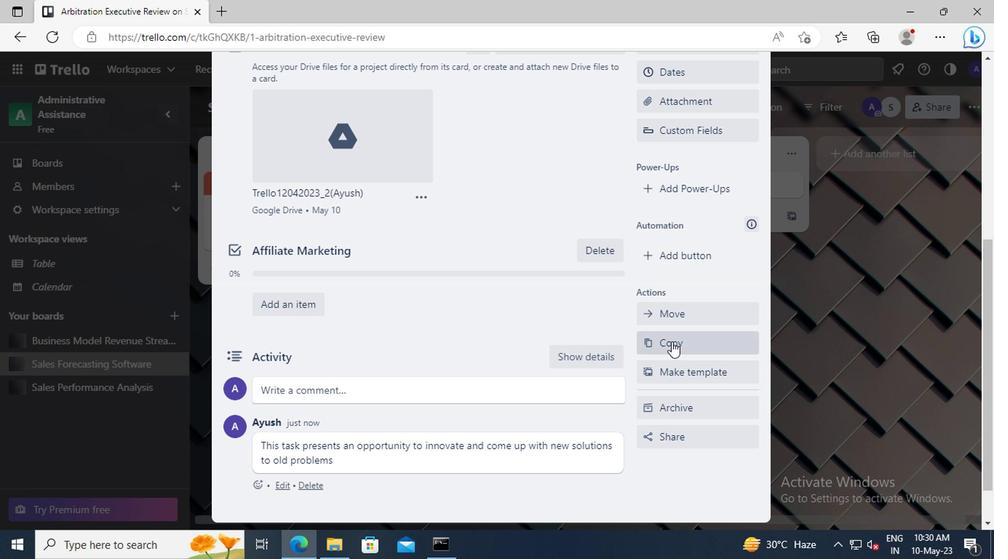 
Action: Mouse scrolled (675, 338) with delta (0, 0)
Screenshot: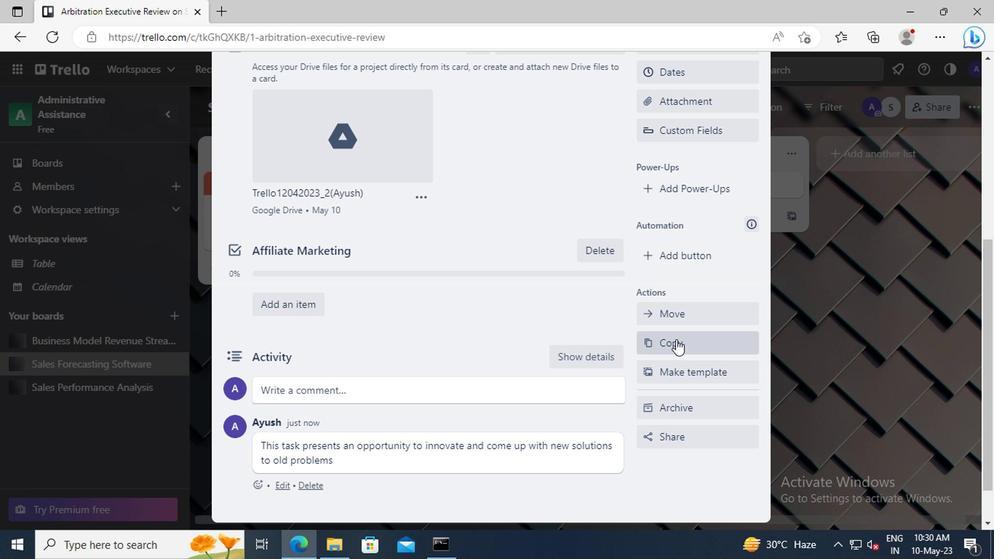
Action: Mouse scrolled (675, 338) with delta (0, 0)
Screenshot: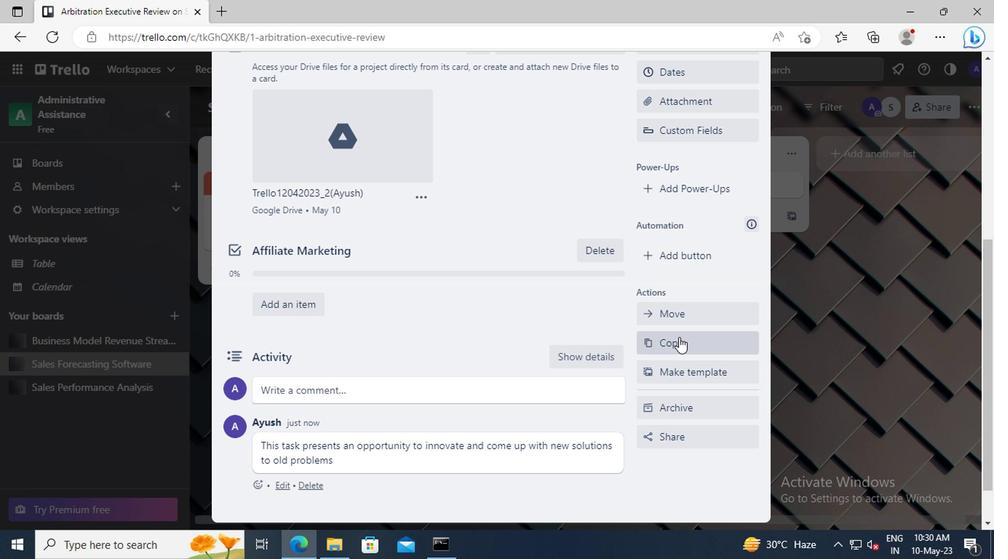 
Action: Mouse scrolled (675, 338) with delta (0, 0)
Screenshot: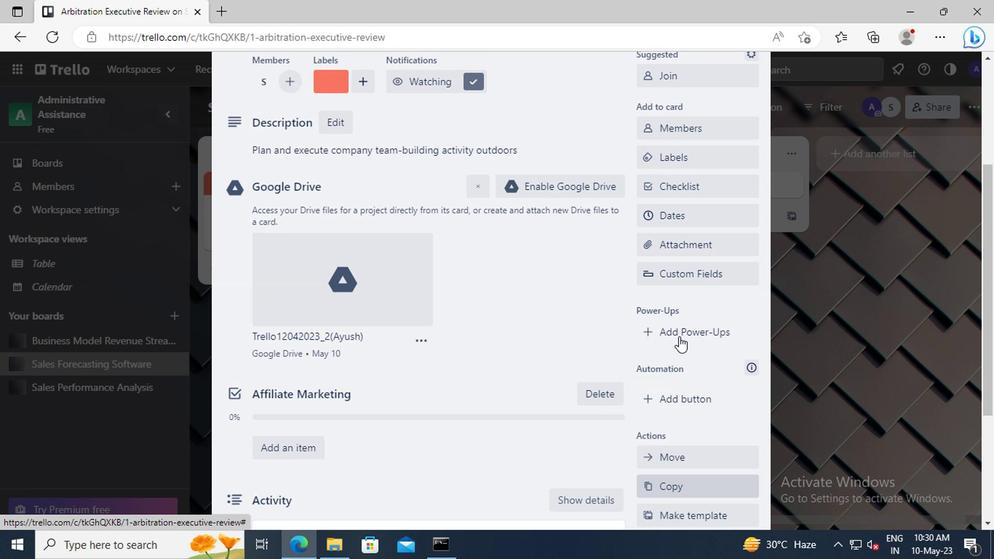 
Action: Mouse moved to (681, 294)
Screenshot: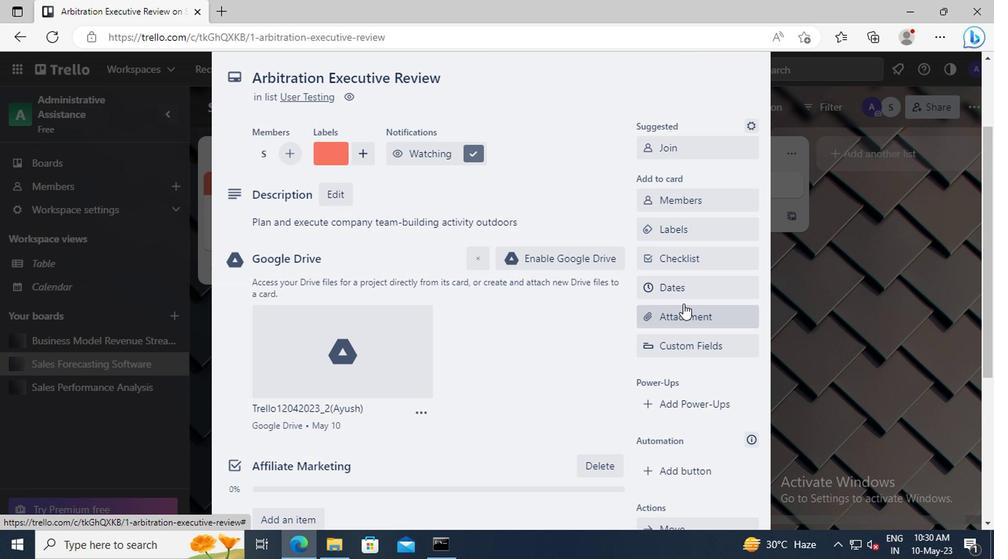 
Action: Mouse pressed left at (681, 294)
Screenshot: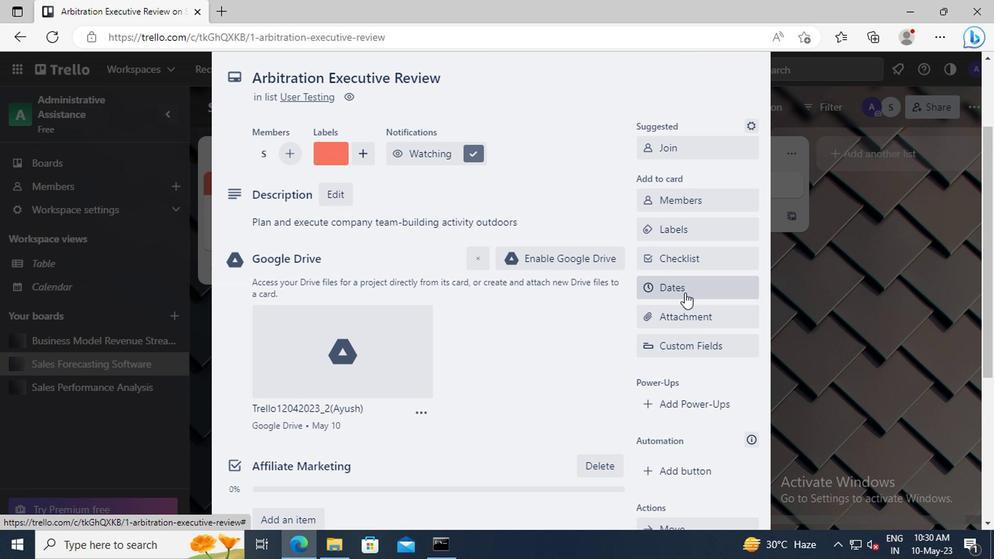 
Action: Mouse moved to (645, 374)
Screenshot: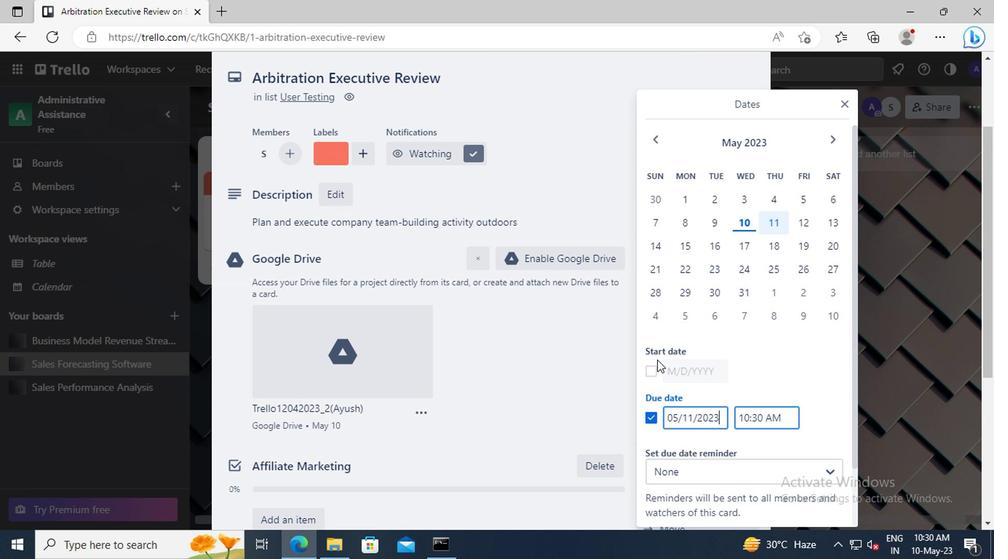 
Action: Mouse pressed left at (645, 374)
Screenshot: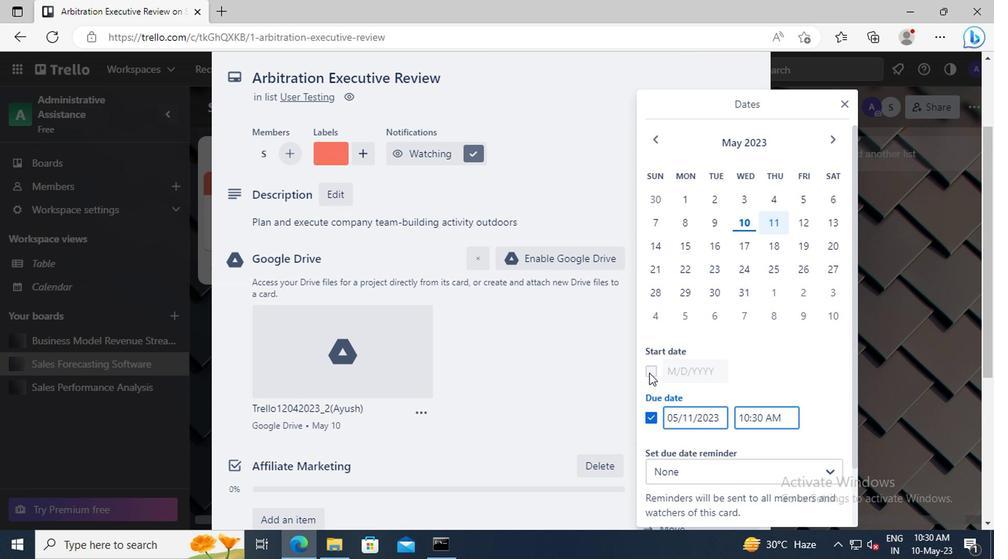 
Action: Mouse moved to (715, 374)
Screenshot: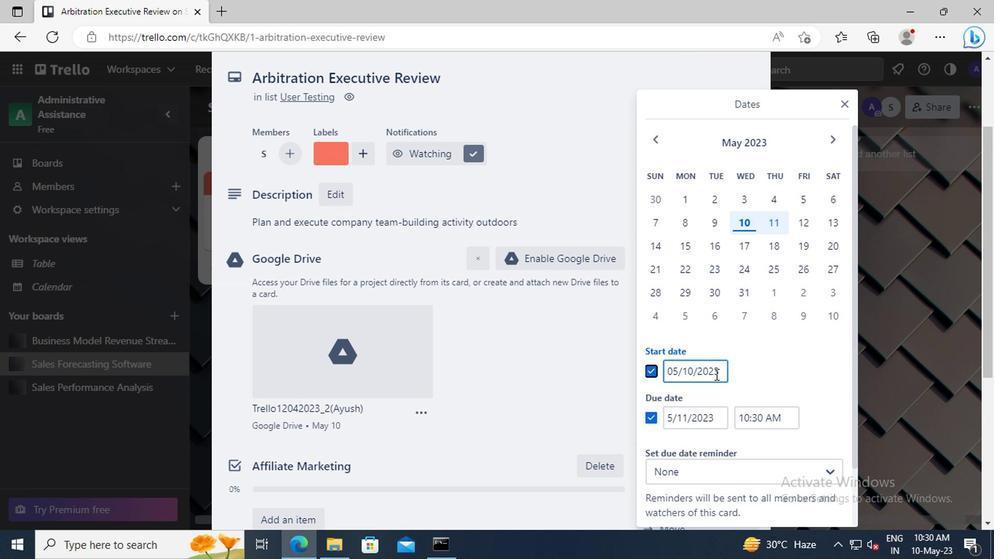 
Action: Mouse pressed left at (715, 374)
Screenshot: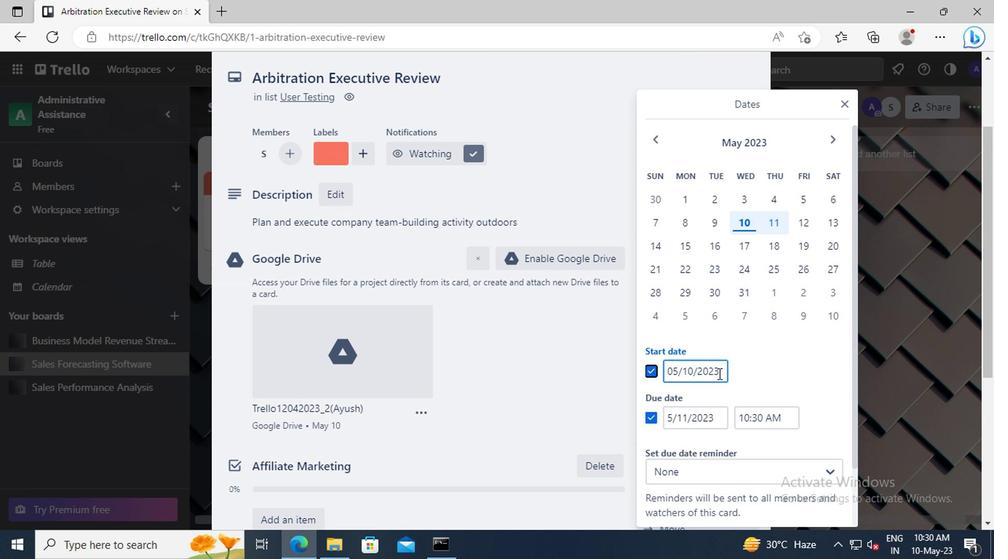 
Action: Key pressed <Key.backspace><Key.backspace><Key.backspace><Key.backspace>1900<Key.left><Key.left><Key.left><Key.left><Key.left><Key.backspace><Key.backspace>1<Key.left><Key.left><Key.backspace>1
Screenshot: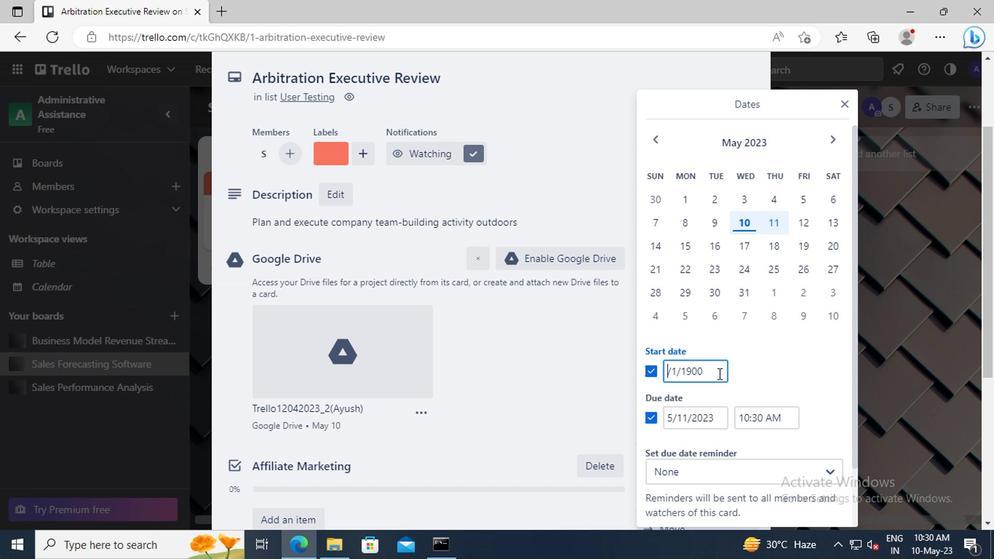 
Action: Mouse moved to (714, 415)
Screenshot: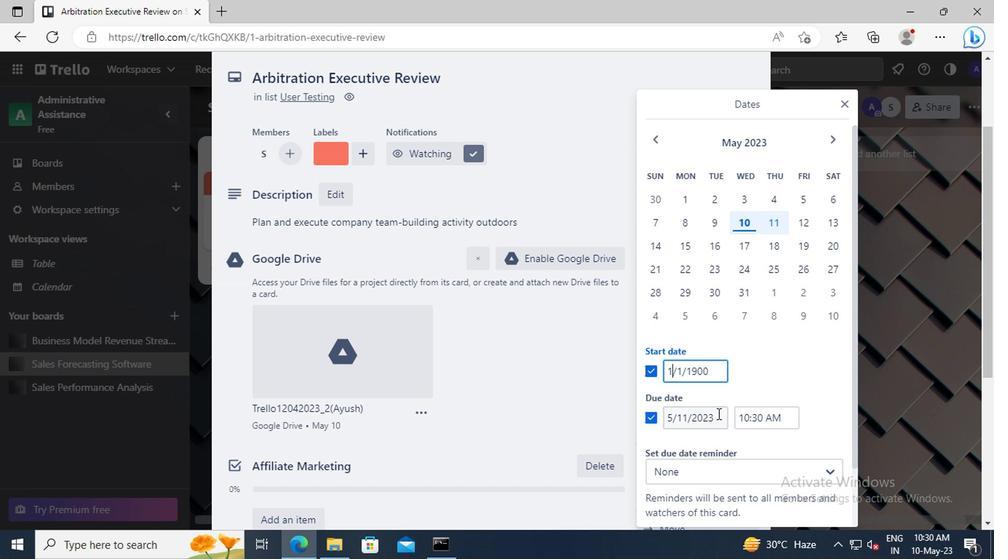 
Action: Mouse pressed left at (714, 415)
Screenshot: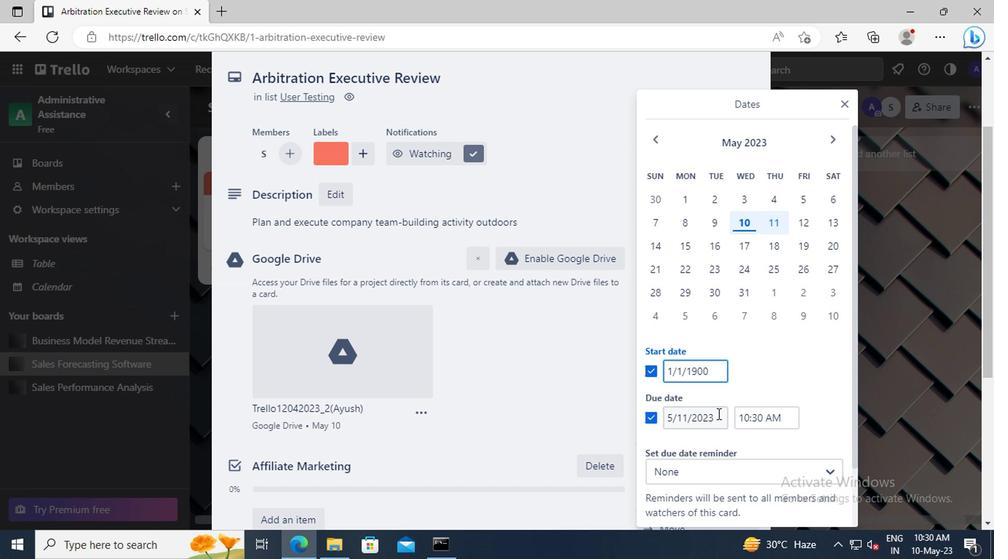 
Action: Key pressed <Key.backspace><Key.backspace><Key.backspace><Key.backspace>1900<Key.left><Key.left><Key.left><Key.left><Key.left><Key.backspace><Key.backspace>8<Key.left><Key.left><Key.backspace>1
Screenshot: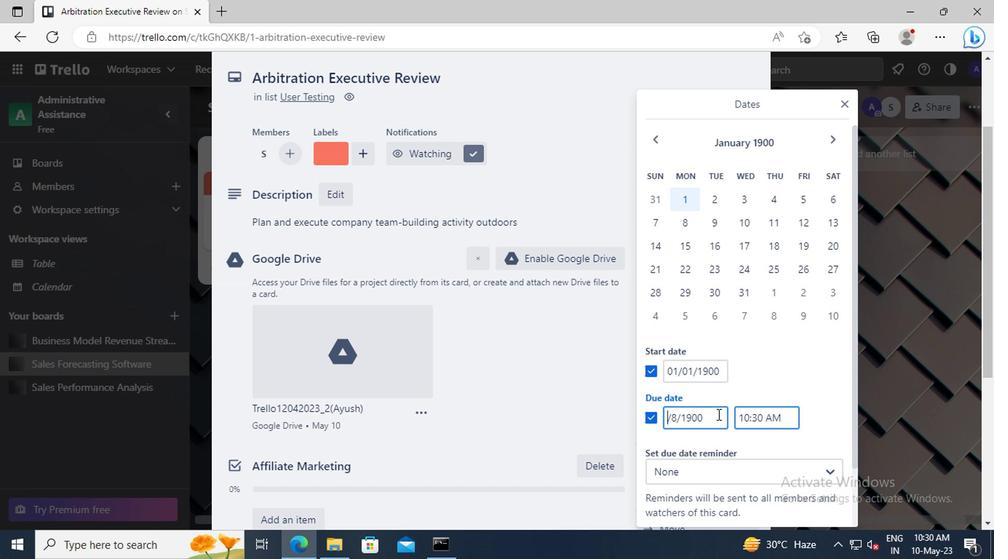 
Action: Mouse scrolled (714, 415) with delta (0, 0)
Screenshot: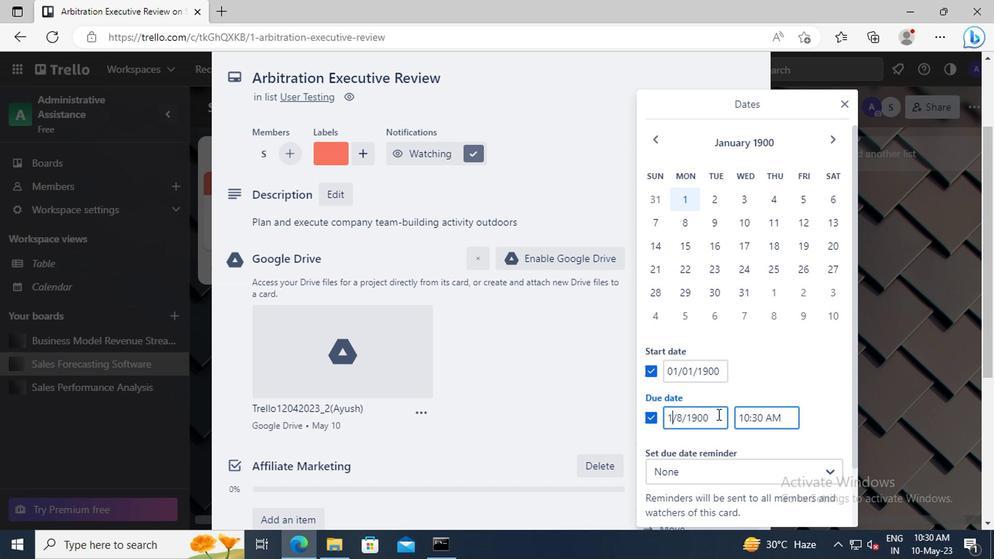 
Action: Mouse moved to (716, 480)
Screenshot: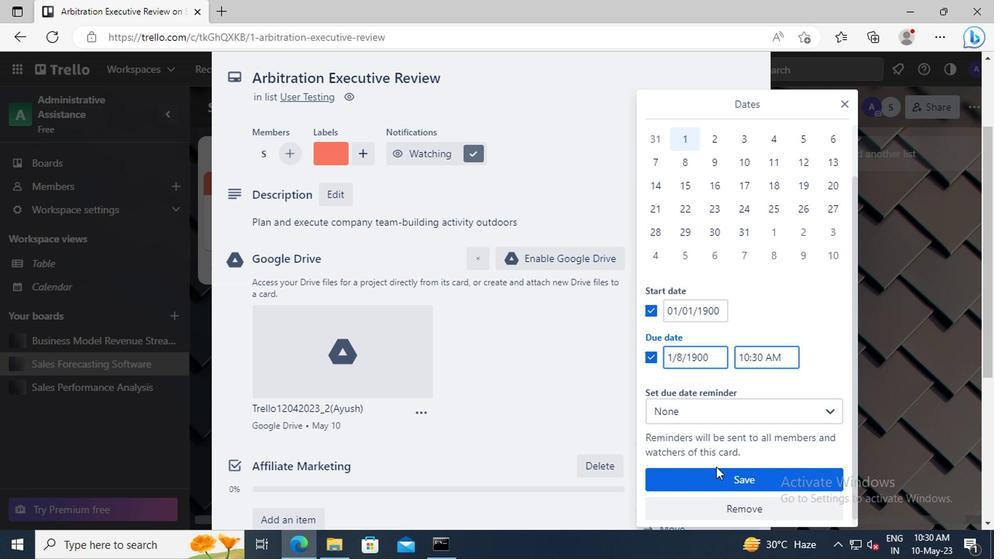 
Action: Mouse pressed left at (716, 480)
Screenshot: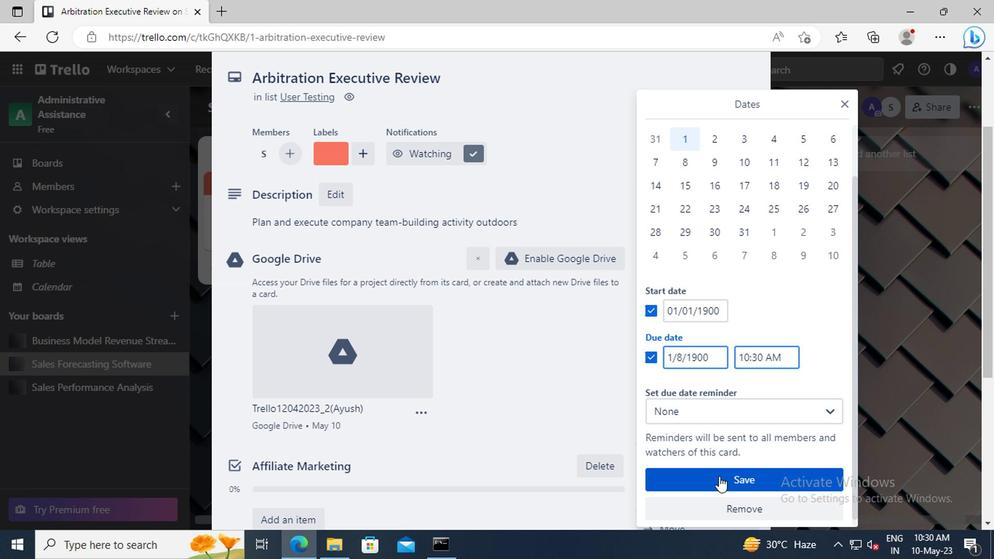 
